 Task: Search one way flight ticket for 1 adult, 1 child, 1 infant in seat in premium economy from New Haven: Tweed-new Haven Airport to Greensboro: Piedmont Triad International Airport on 5-1-2023. Choice of flights is Emirates. Number of bags: 2 checked bags. Price is upto 71000. Outbound departure time preference is 16:15.
Action: Mouse moved to (229, 210)
Screenshot: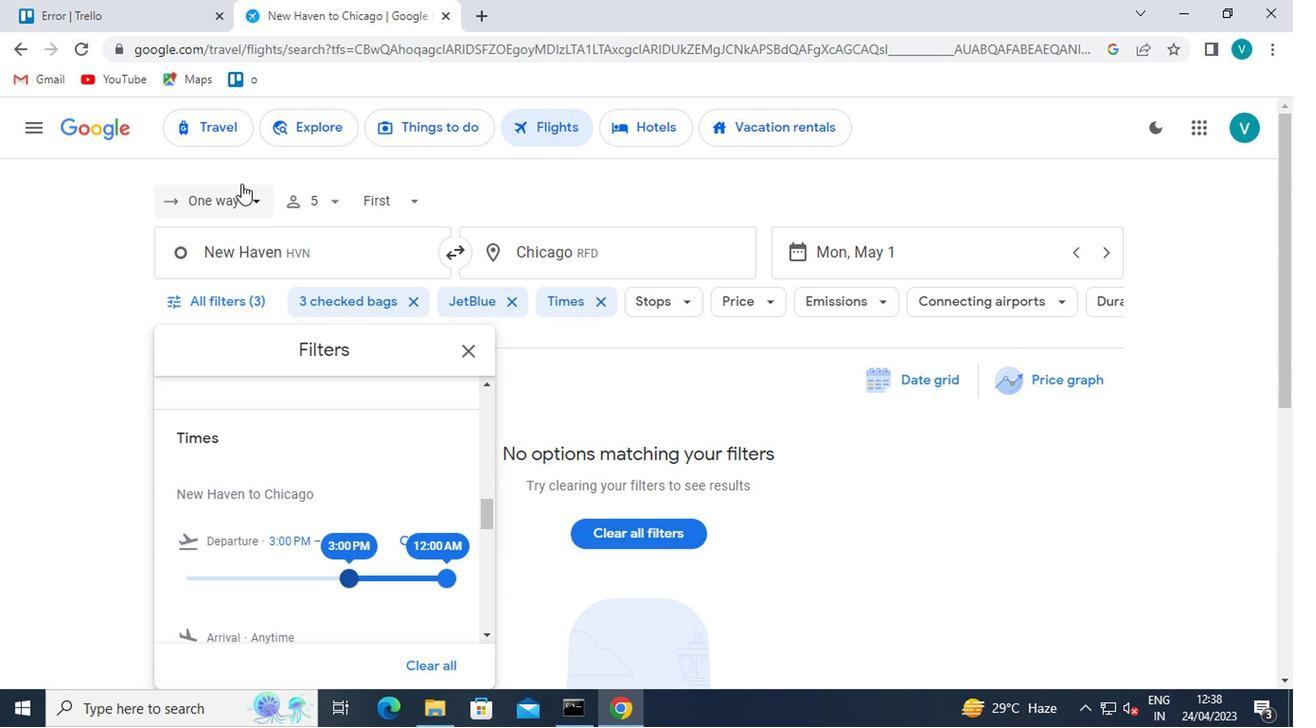 
Action: Mouse pressed left at (229, 210)
Screenshot: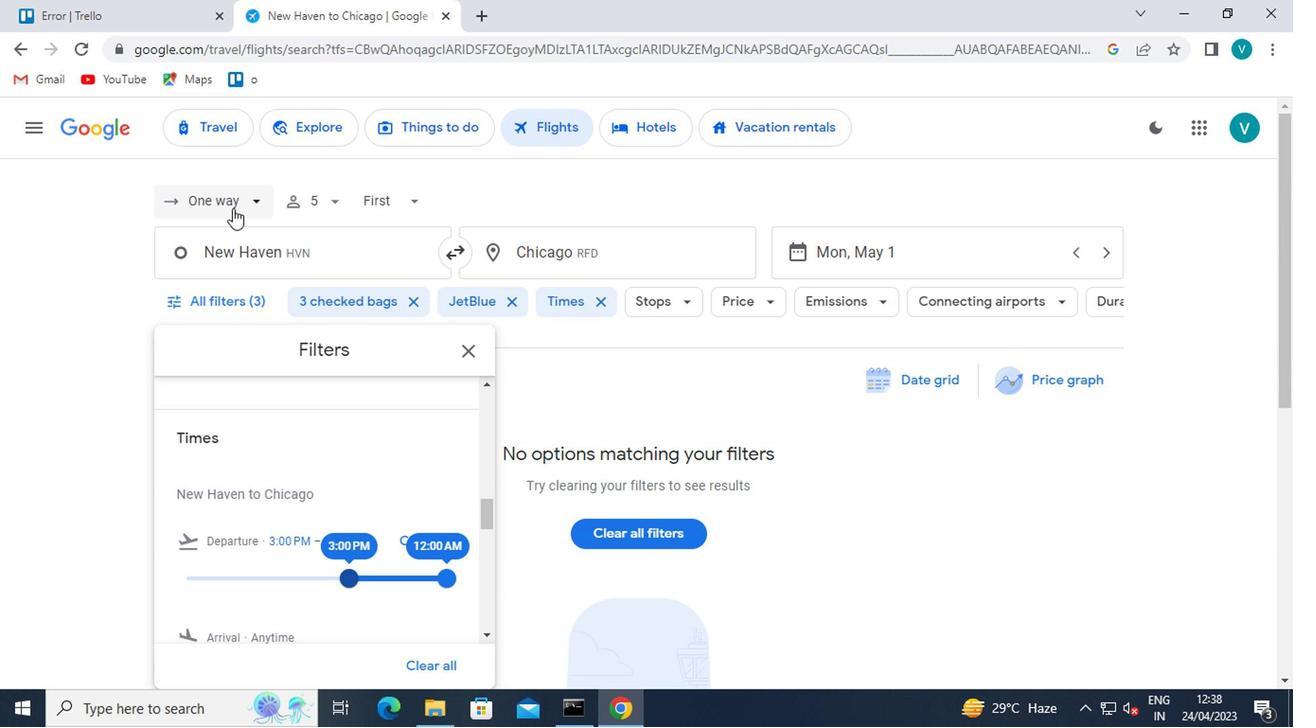 
Action: Mouse moved to (223, 301)
Screenshot: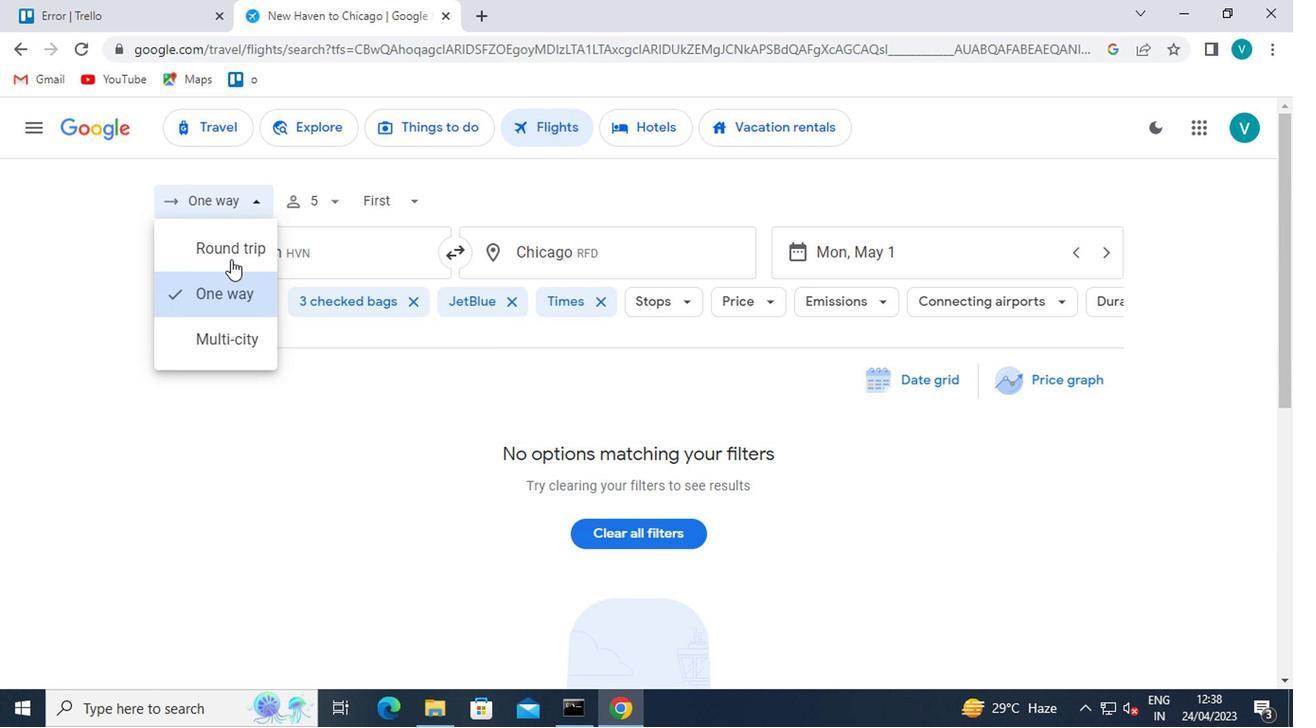 
Action: Mouse pressed left at (223, 301)
Screenshot: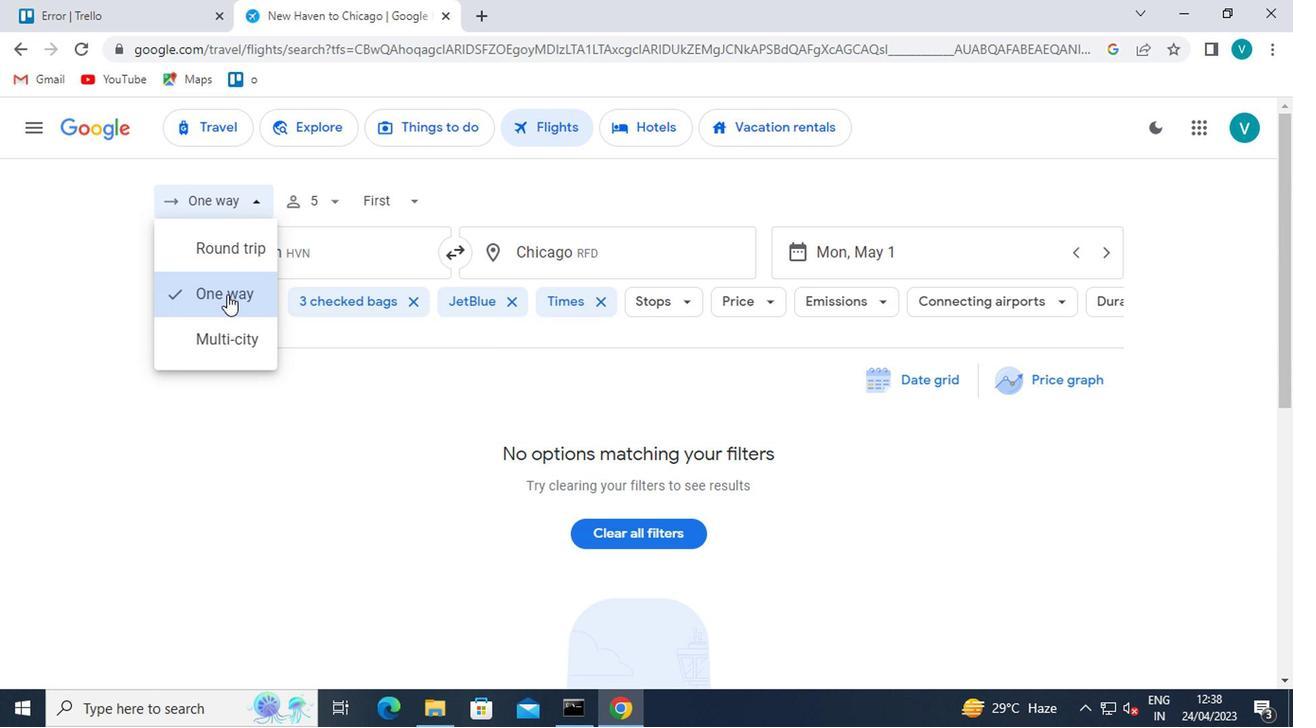 
Action: Mouse moved to (318, 208)
Screenshot: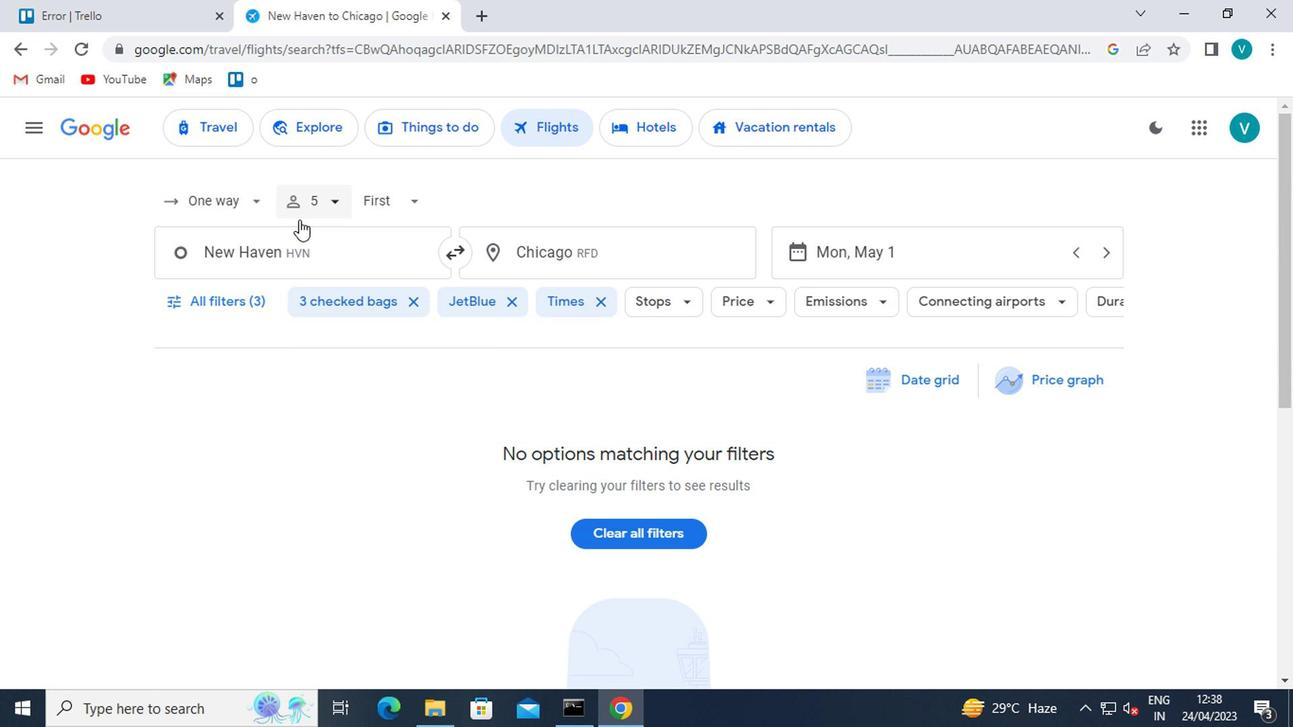 
Action: Mouse pressed left at (318, 208)
Screenshot: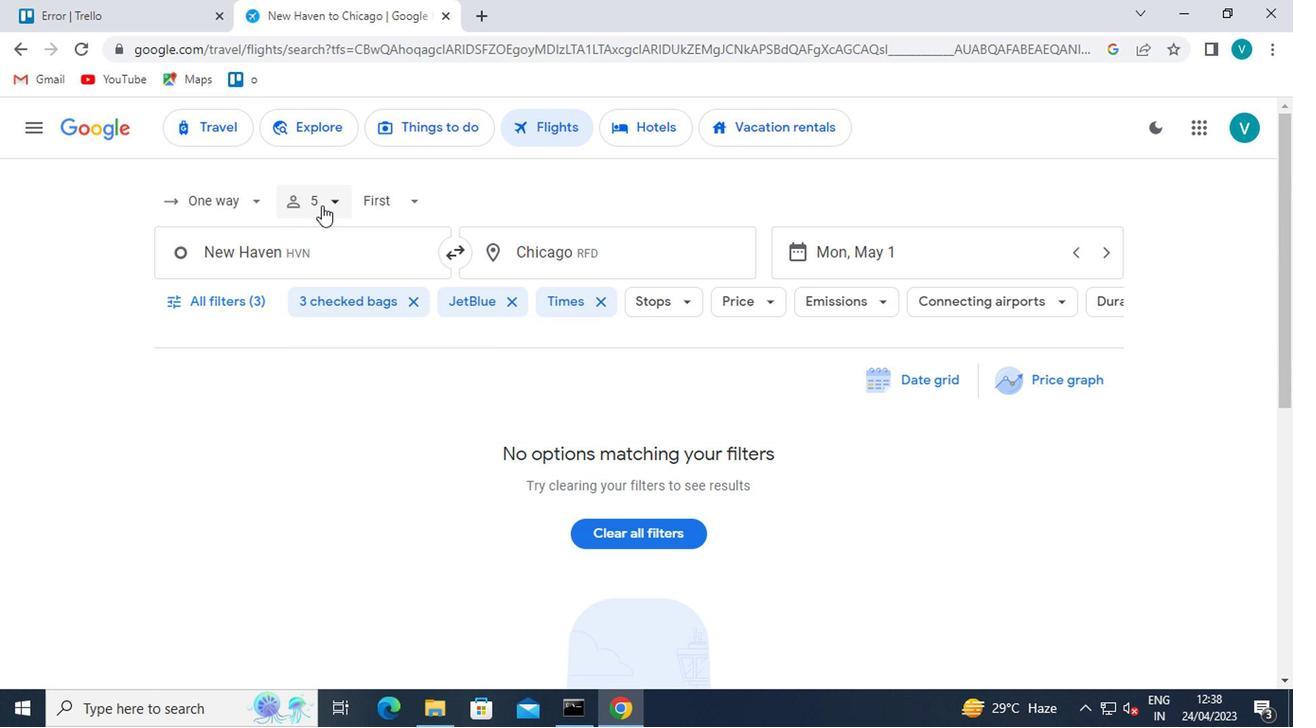 
Action: Mouse moved to (402, 253)
Screenshot: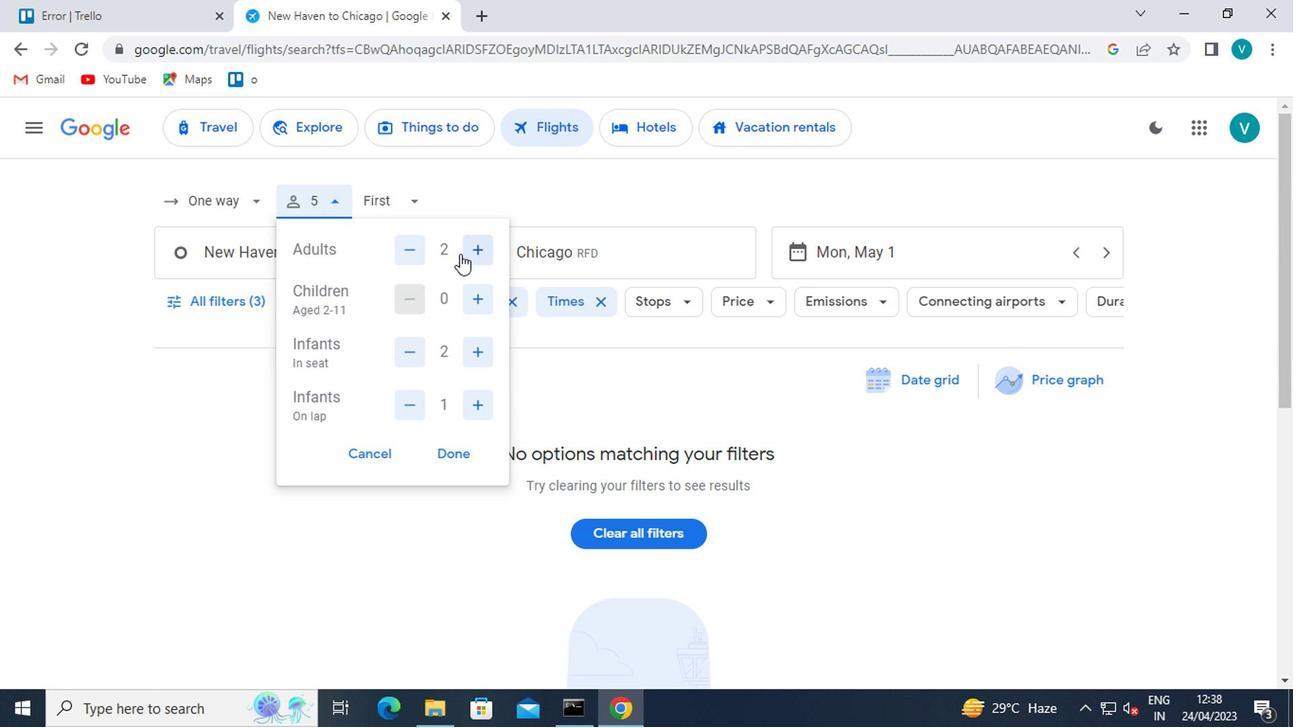 
Action: Mouse pressed left at (402, 253)
Screenshot: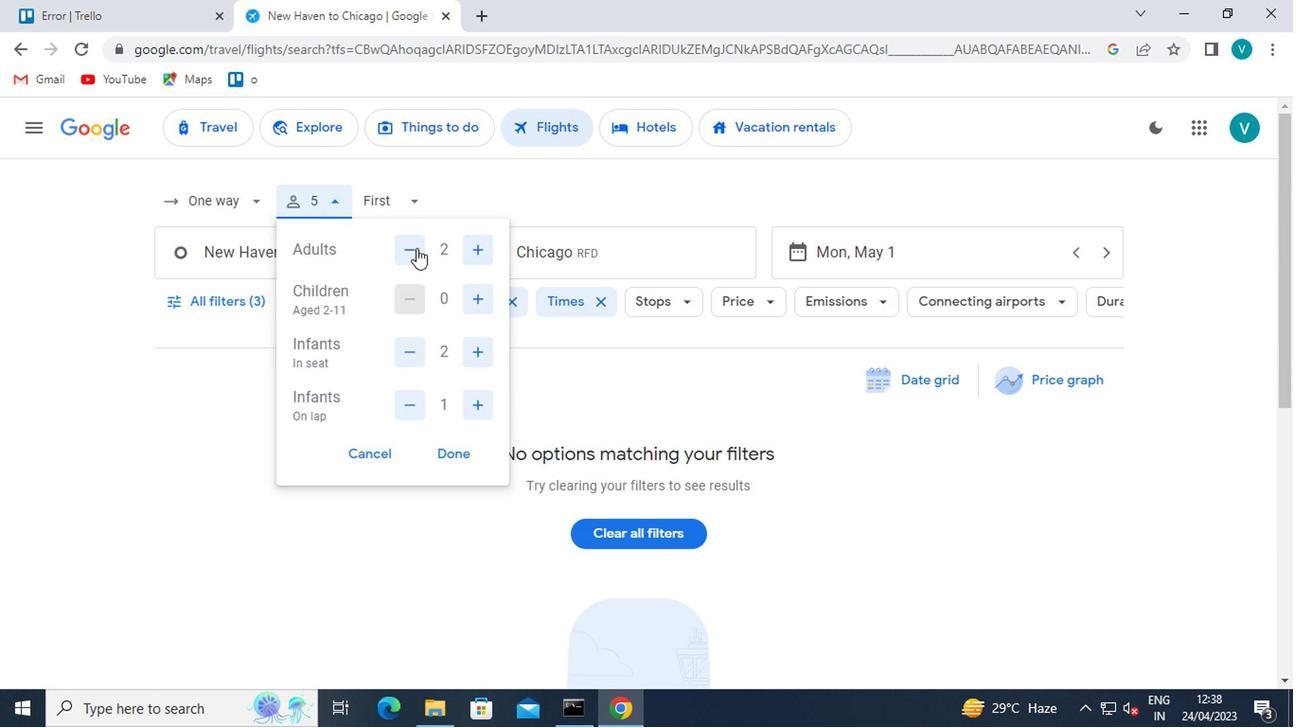 
Action: Mouse moved to (476, 305)
Screenshot: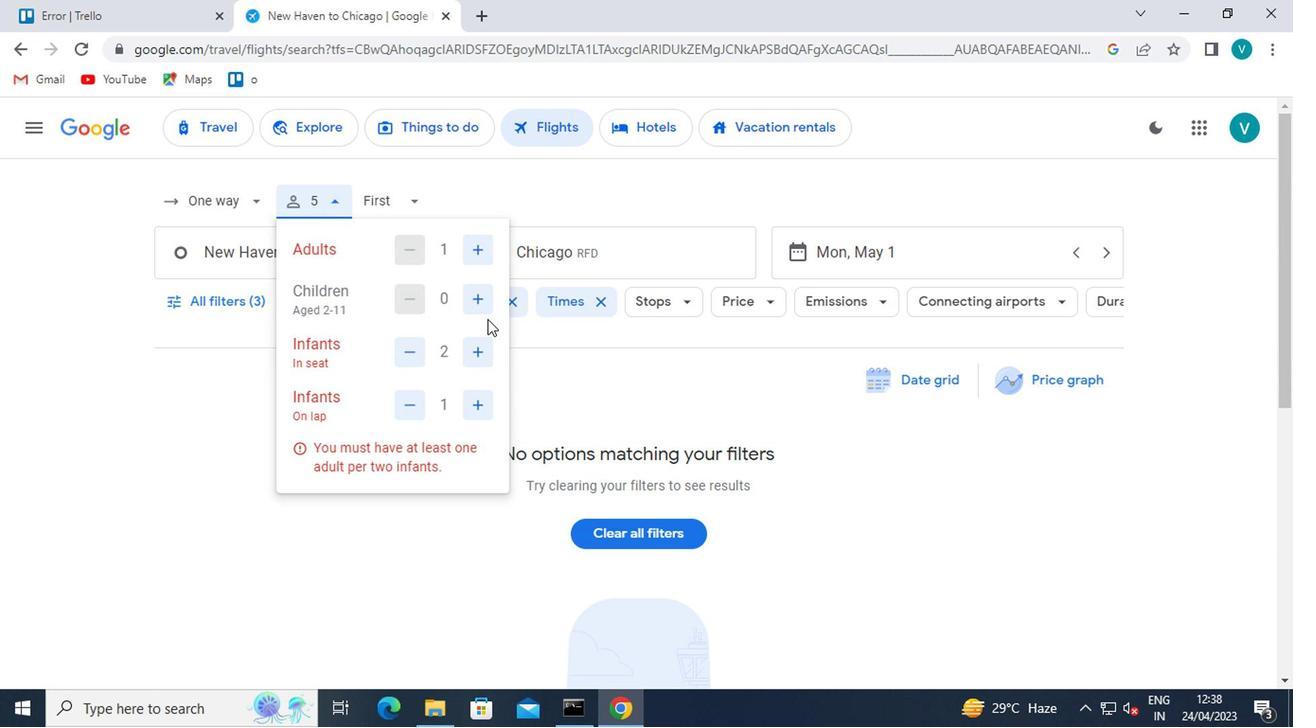 
Action: Mouse pressed left at (476, 305)
Screenshot: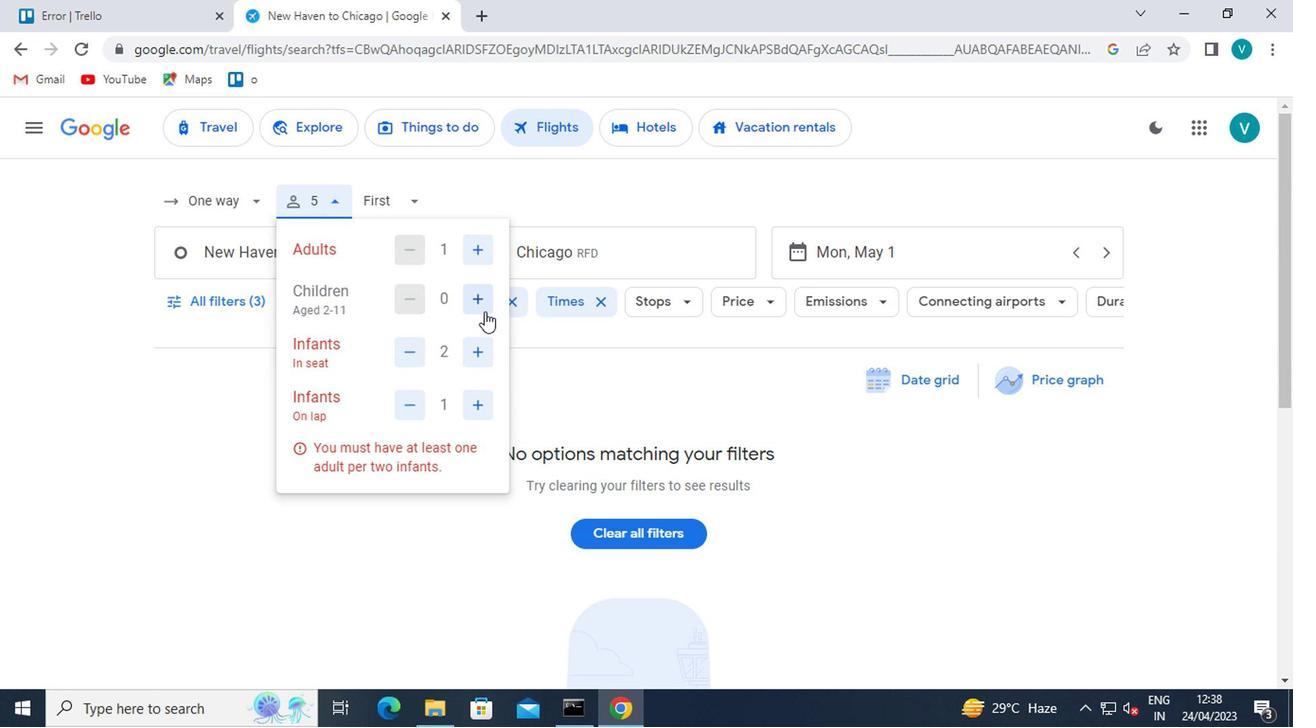 
Action: Mouse moved to (405, 353)
Screenshot: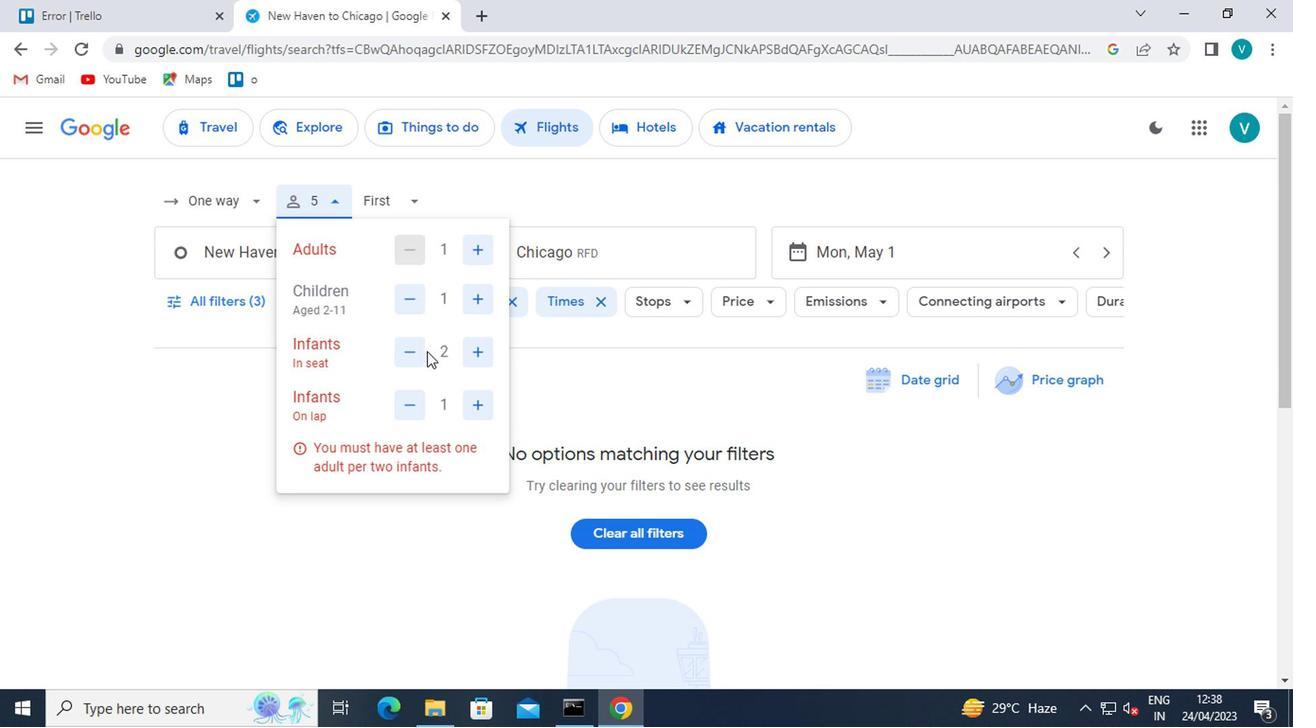 
Action: Mouse pressed left at (405, 353)
Screenshot: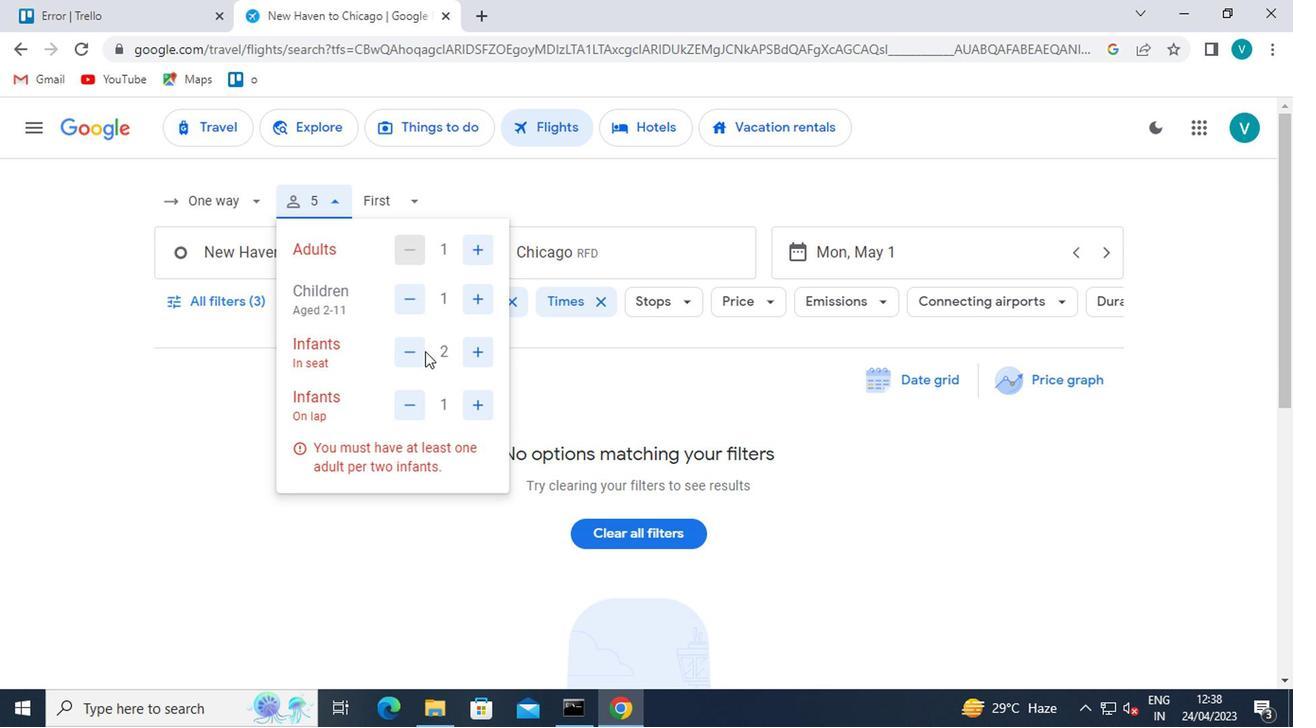 
Action: Mouse moved to (408, 406)
Screenshot: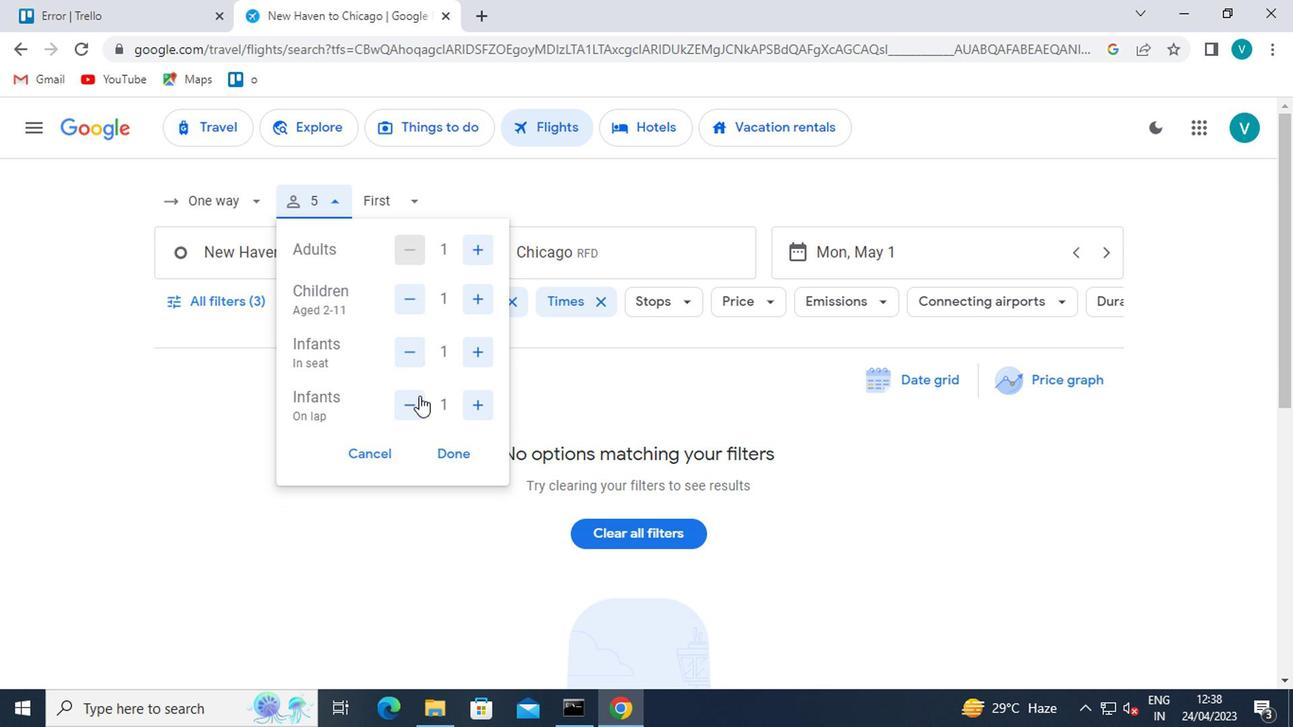 
Action: Mouse pressed left at (408, 406)
Screenshot: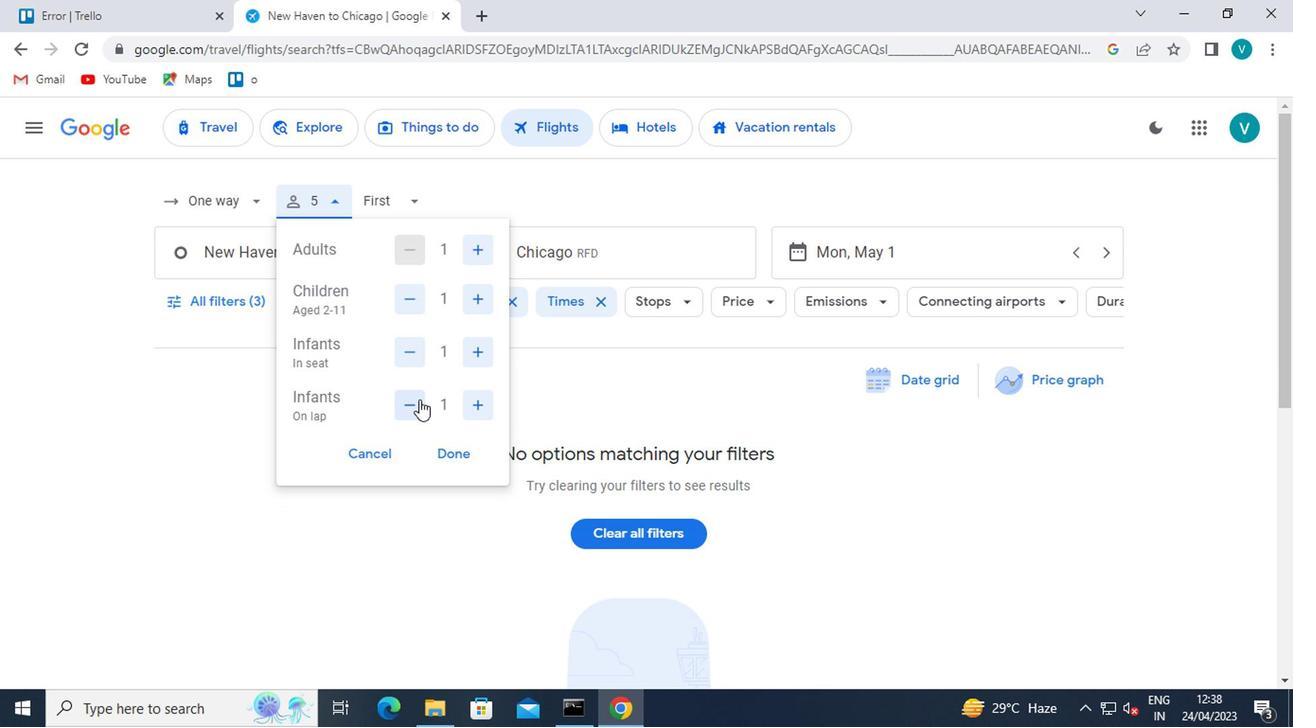 
Action: Mouse moved to (408, 204)
Screenshot: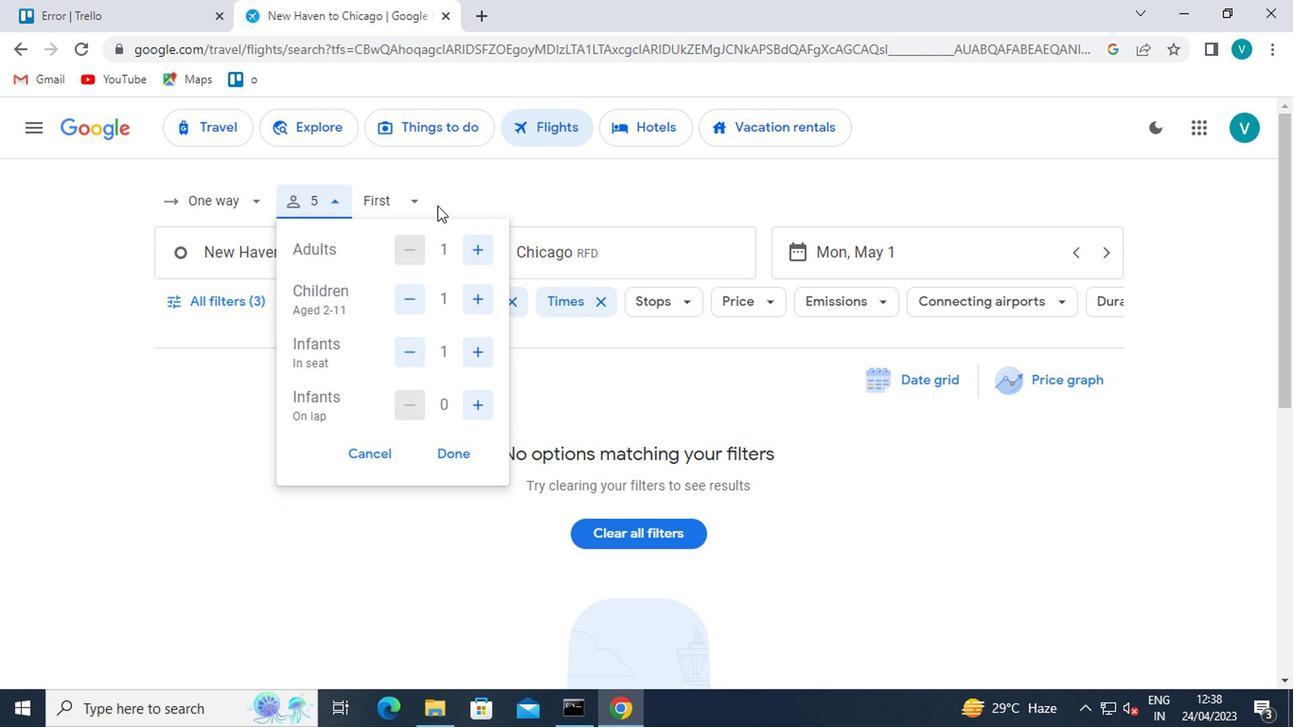 
Action: Mouse pressed left at (408, 204)
Screenshot: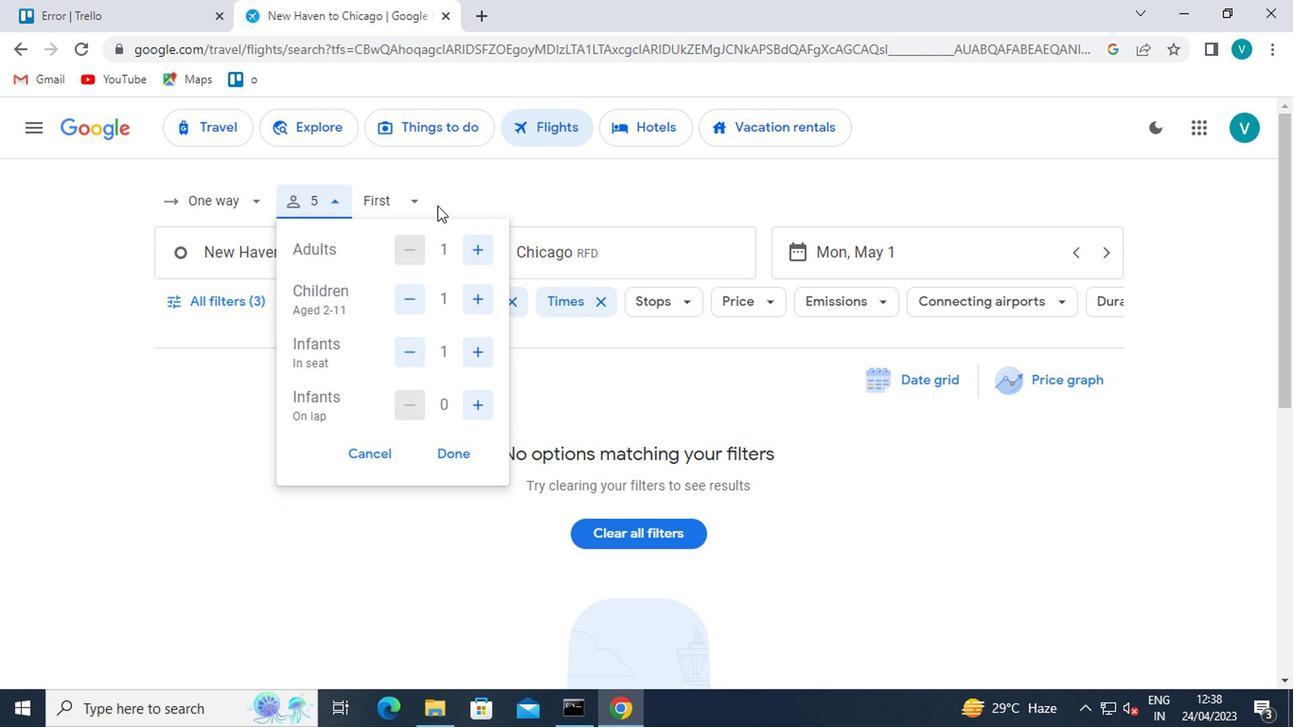 
Action: Mouse moved to (447, 293)
Screenshot: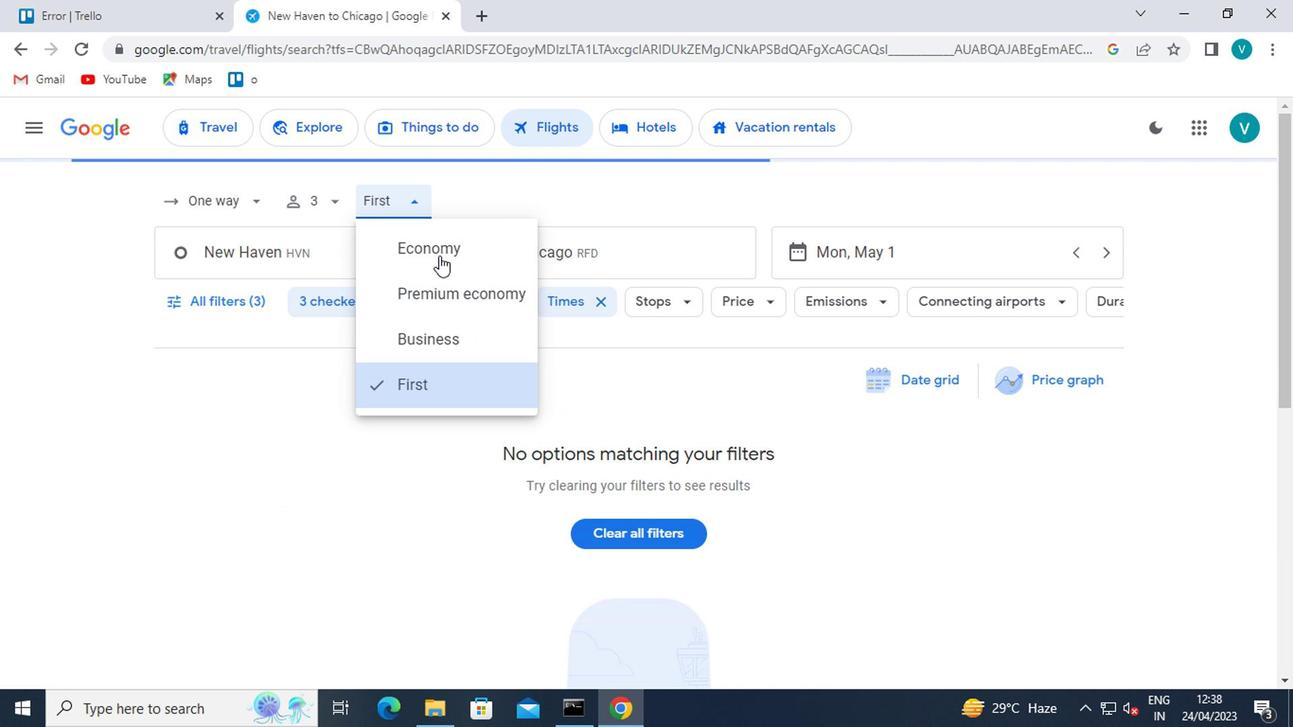 
Action: Mouse pressed left at (447, 293)
Screenshot: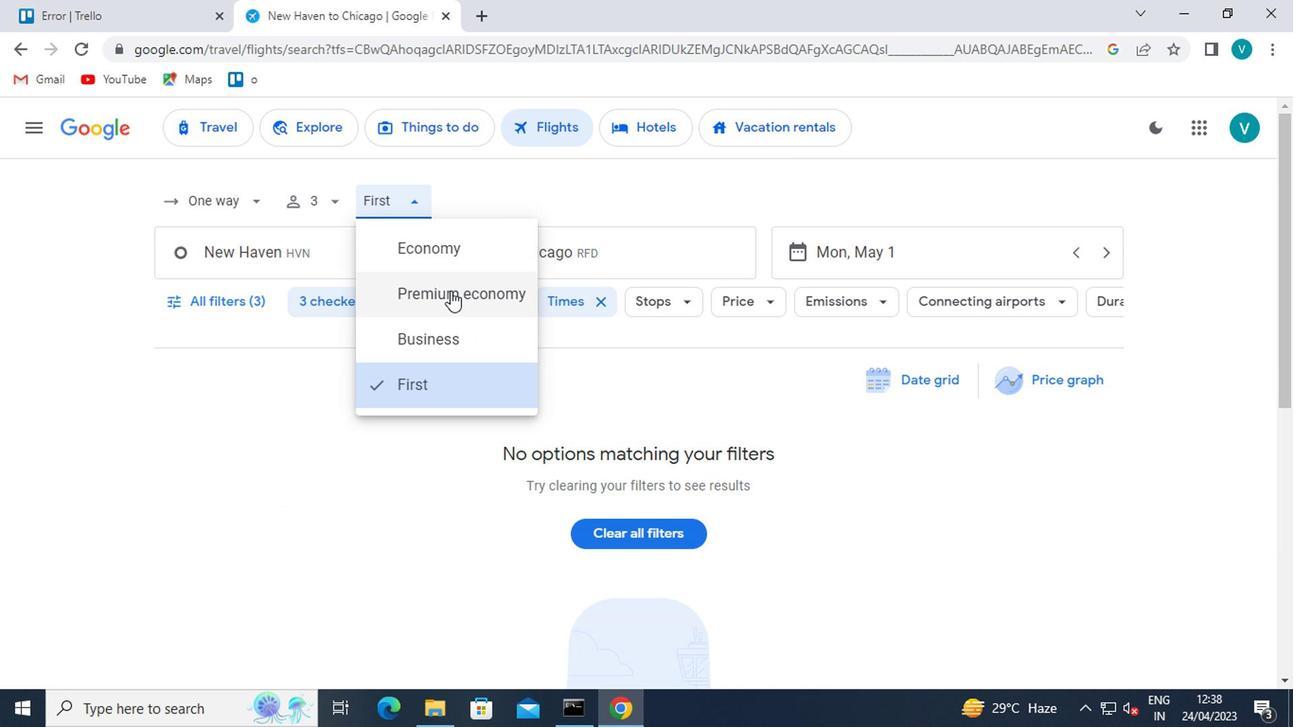 
Action: Mouse moved to (307, 249)
Screenshot: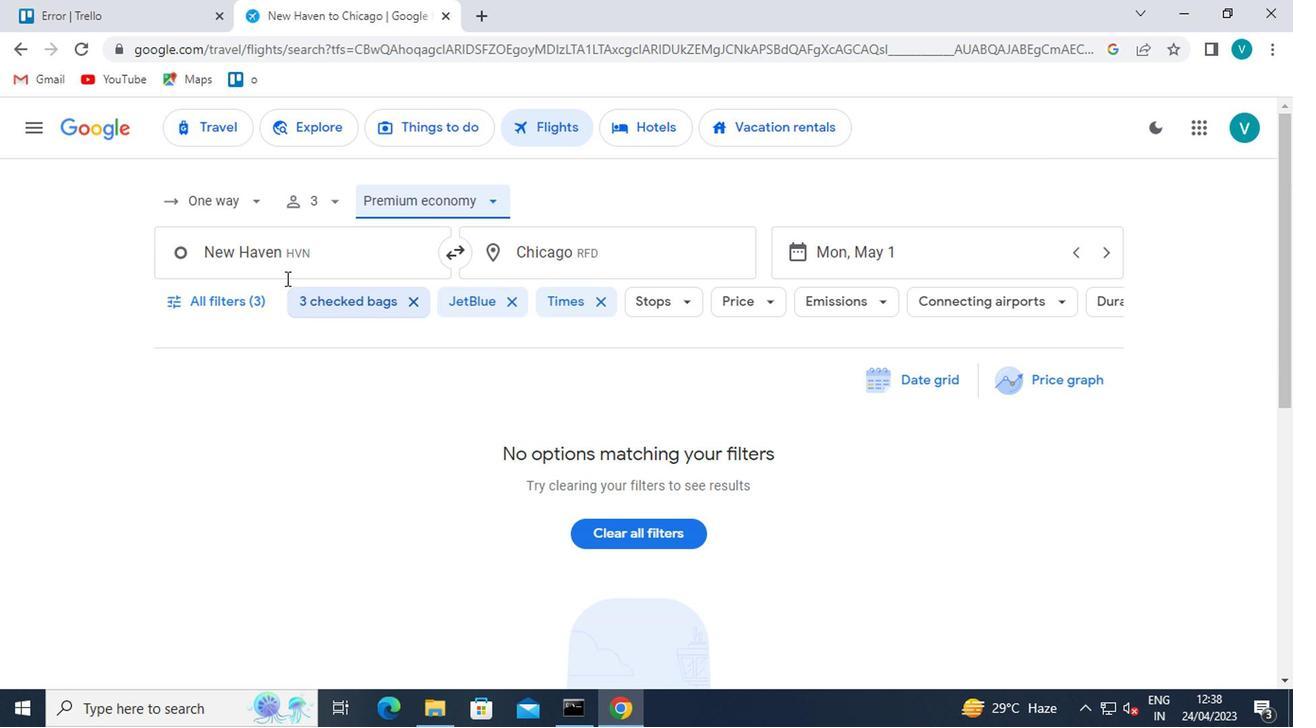 
Action: Mouse pressed left at (307, 249)
Screenshot: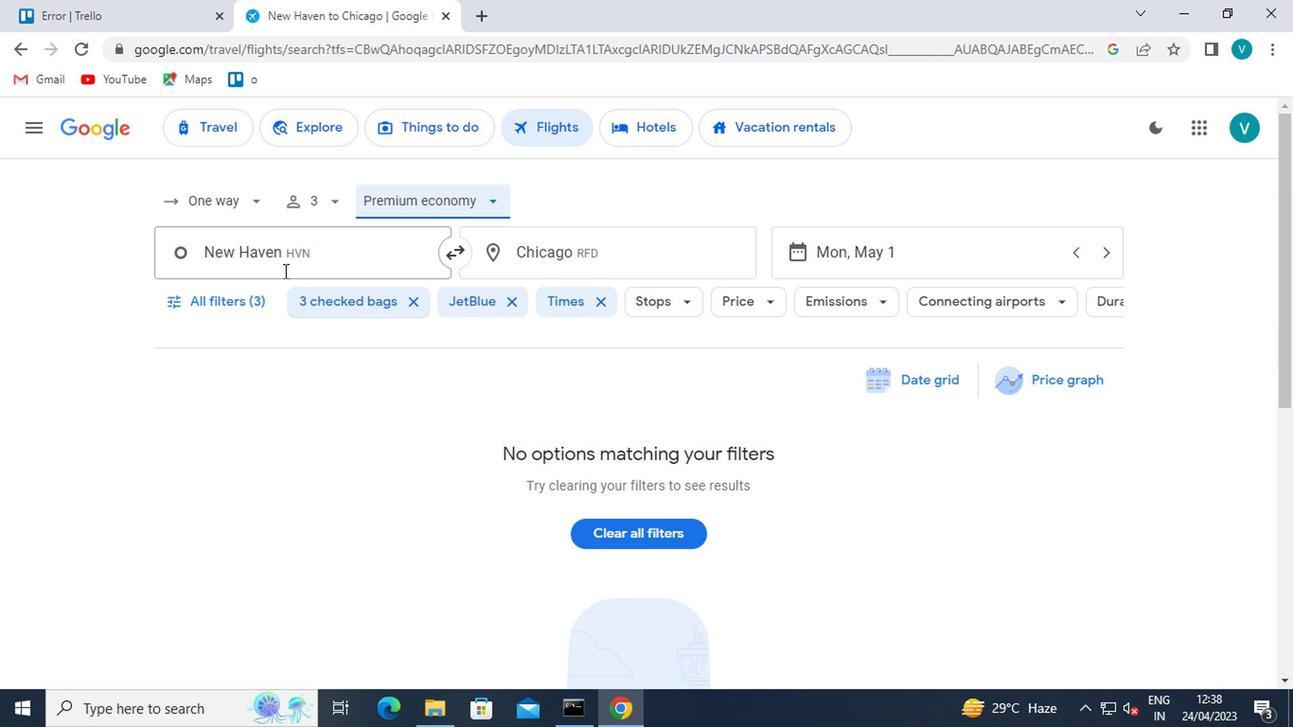 
Action: Key pressed <Key.shift>NEW<Key.space><Key.shift><Key.shift><Key.shift><Key.shift><Key.shift><Key.shift><Key.shift><Key.shift><Key.shift><Key.shift><Key.shift><Key.shift><Key.shift><Key.shift><Key.shift><Key.shift><Key.shift><Key.shift>HEAVEN
Screenshot: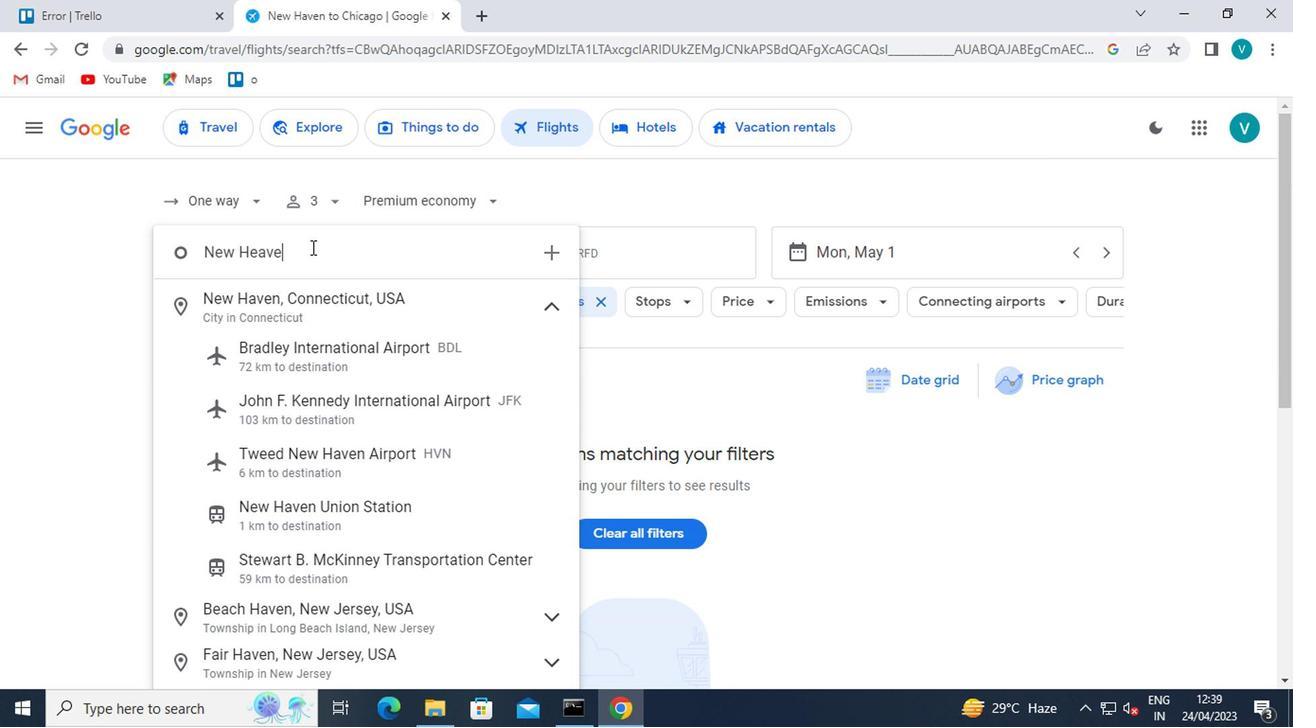
Action: Mouse moved to (308, 451)
Screenshot: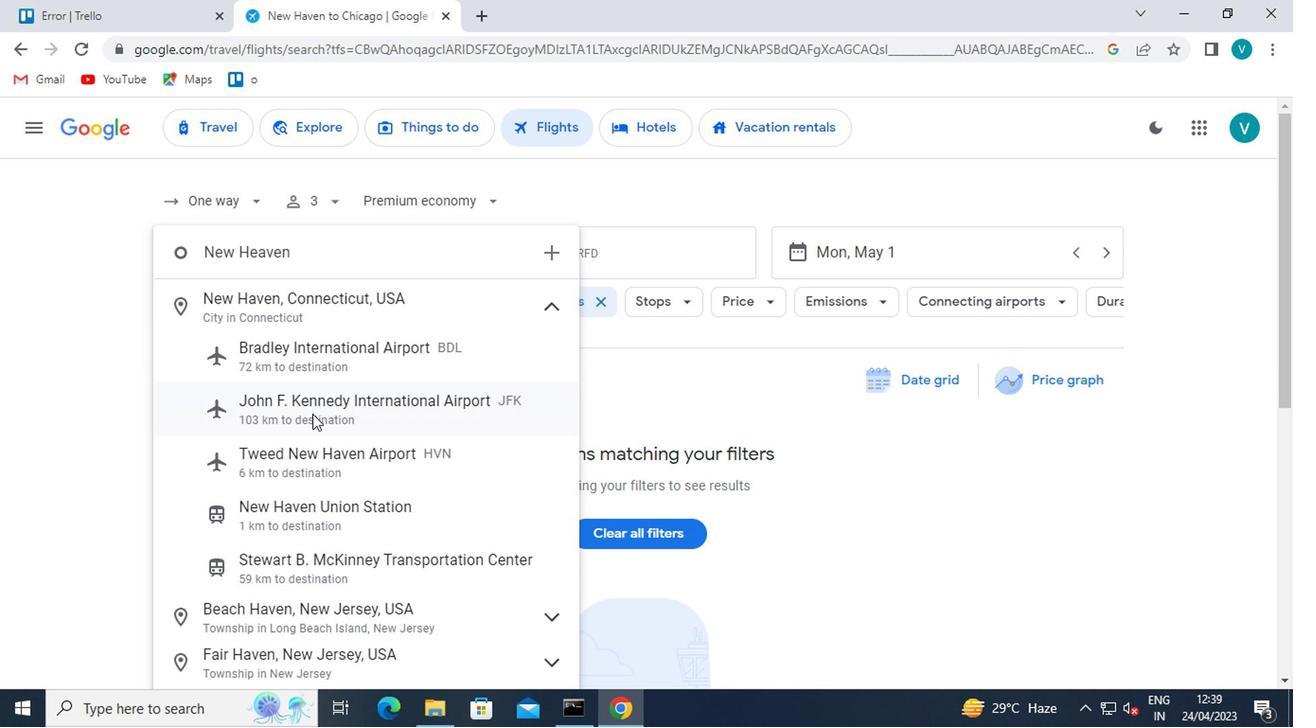 
Action: Mouse pressed left at (308, 451)
Screenshot: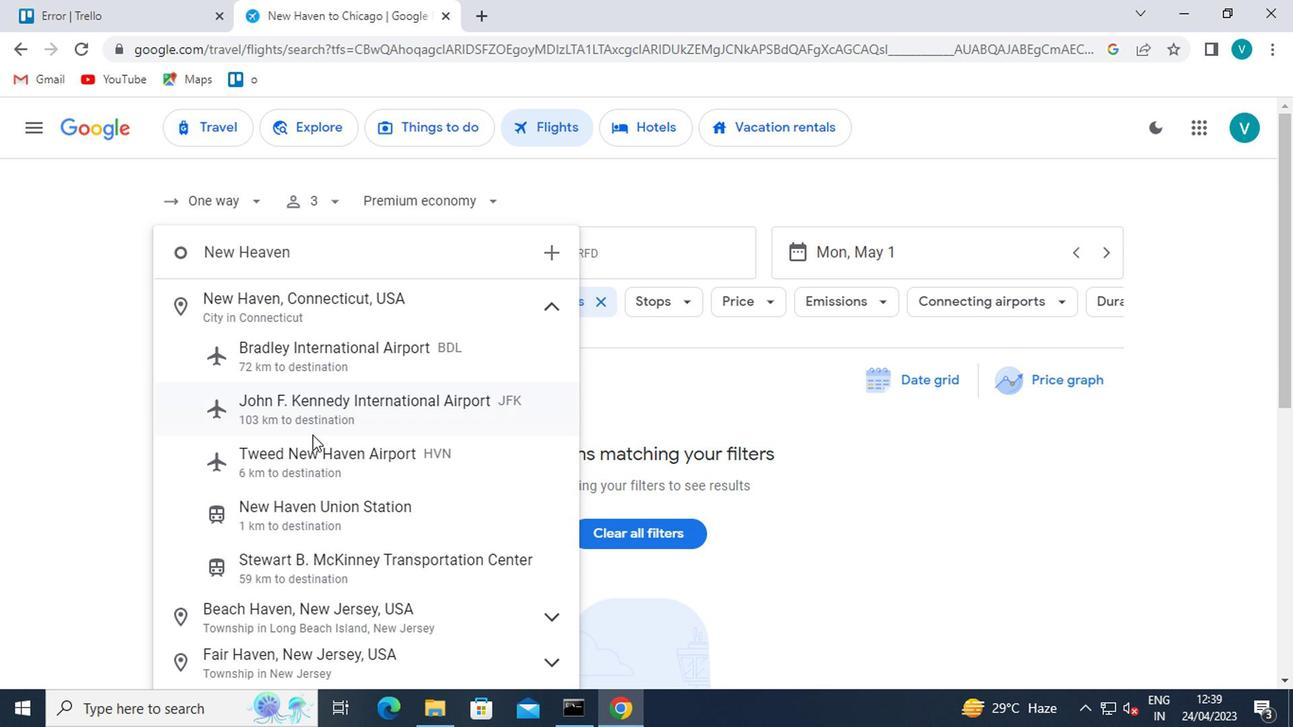 
Action: Mouse moved to (603, 255)
Screenshot: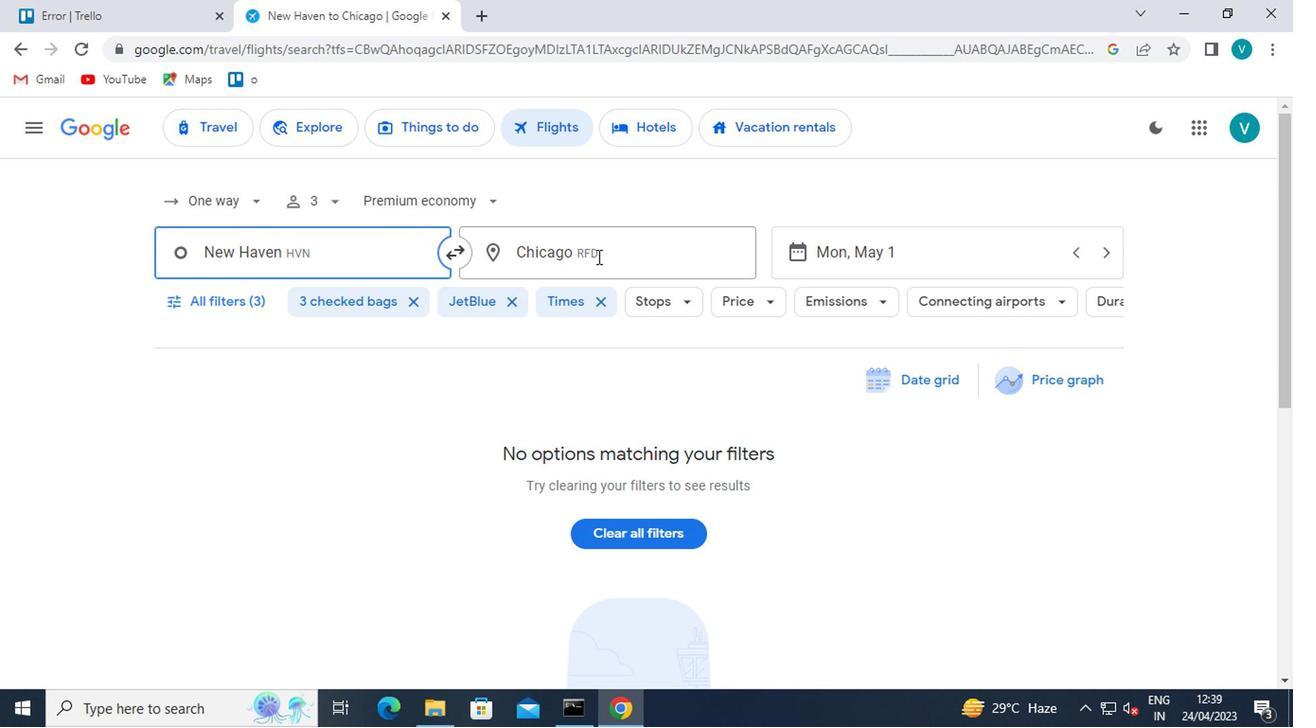 
Action: Mouse pressed left at (603, 255)
Screenshot: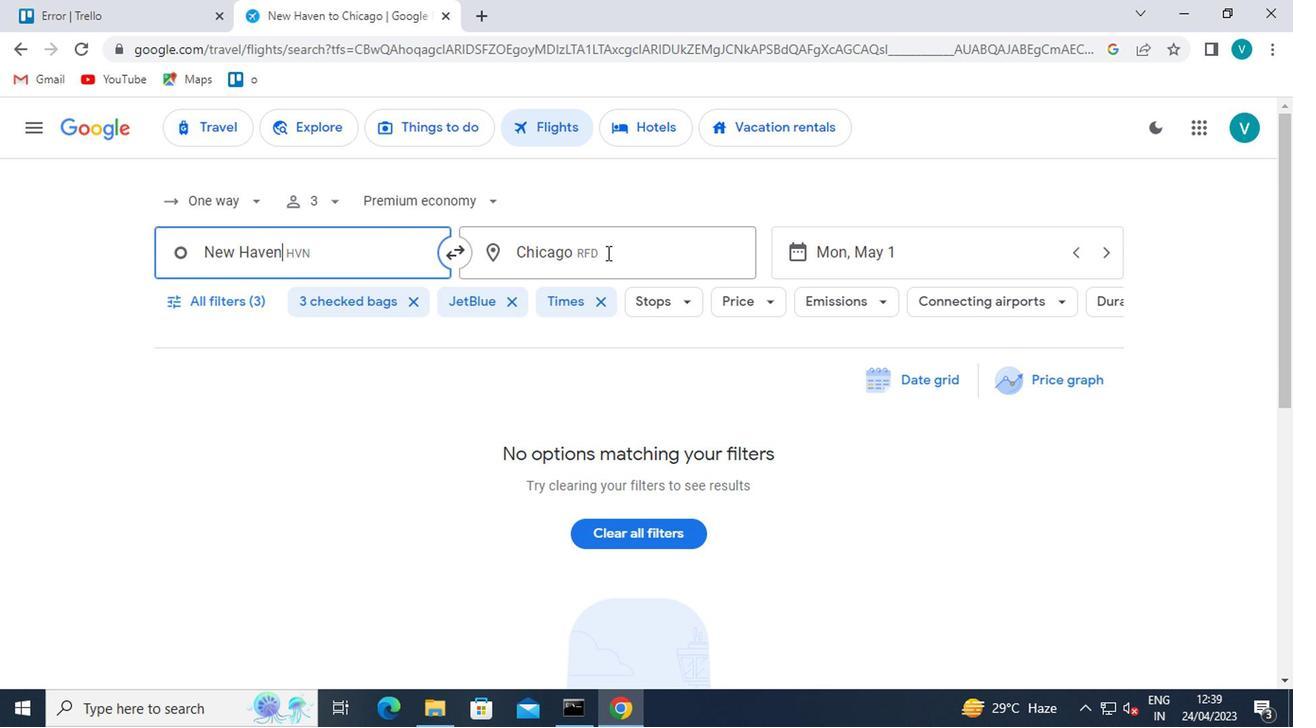 
Action: Key pressed <Key.shift>GREEN
Screenshot: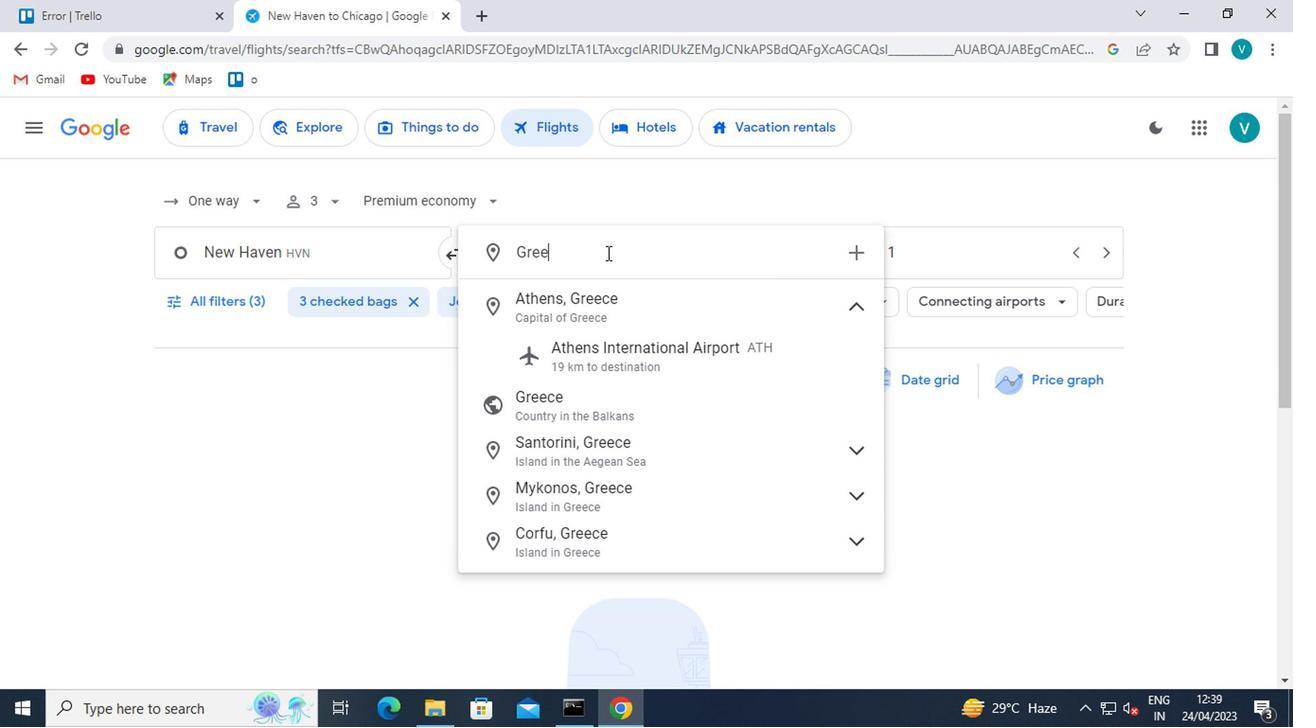 
Action: Mouse moved to (591, 262)
Screenshot: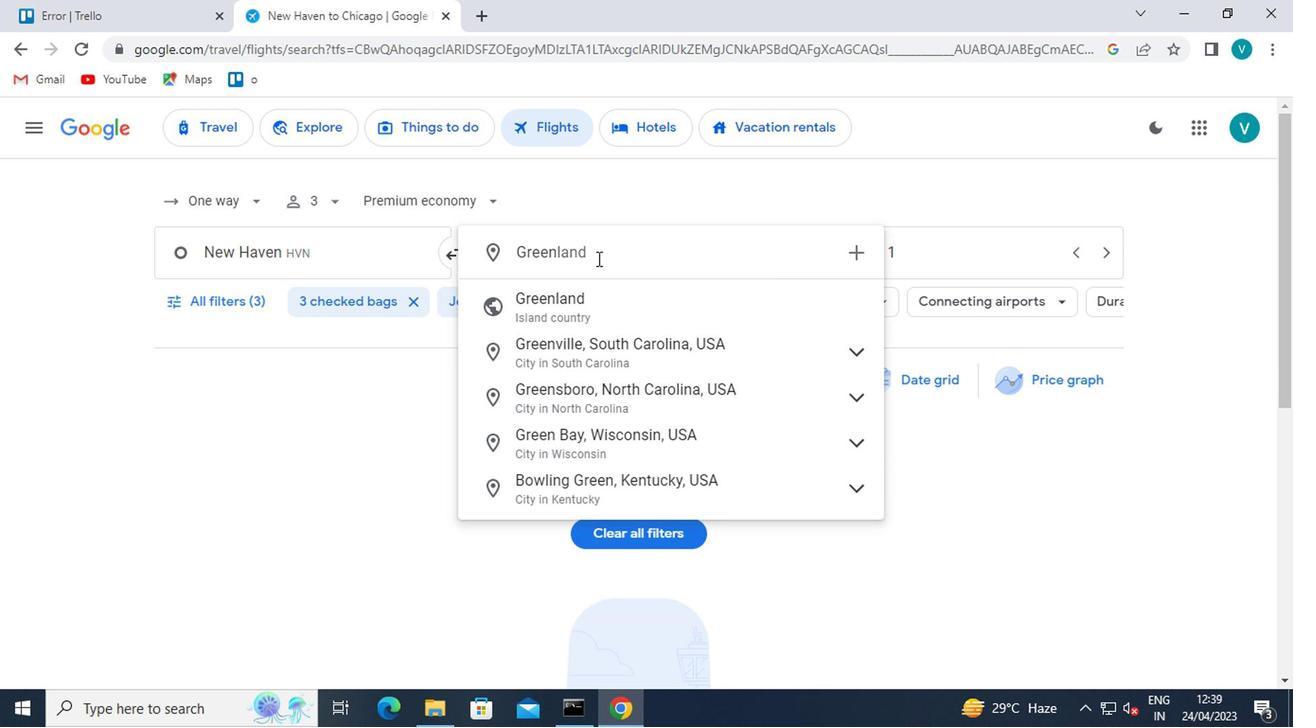
Action: Key pressed SBO
Screenshot: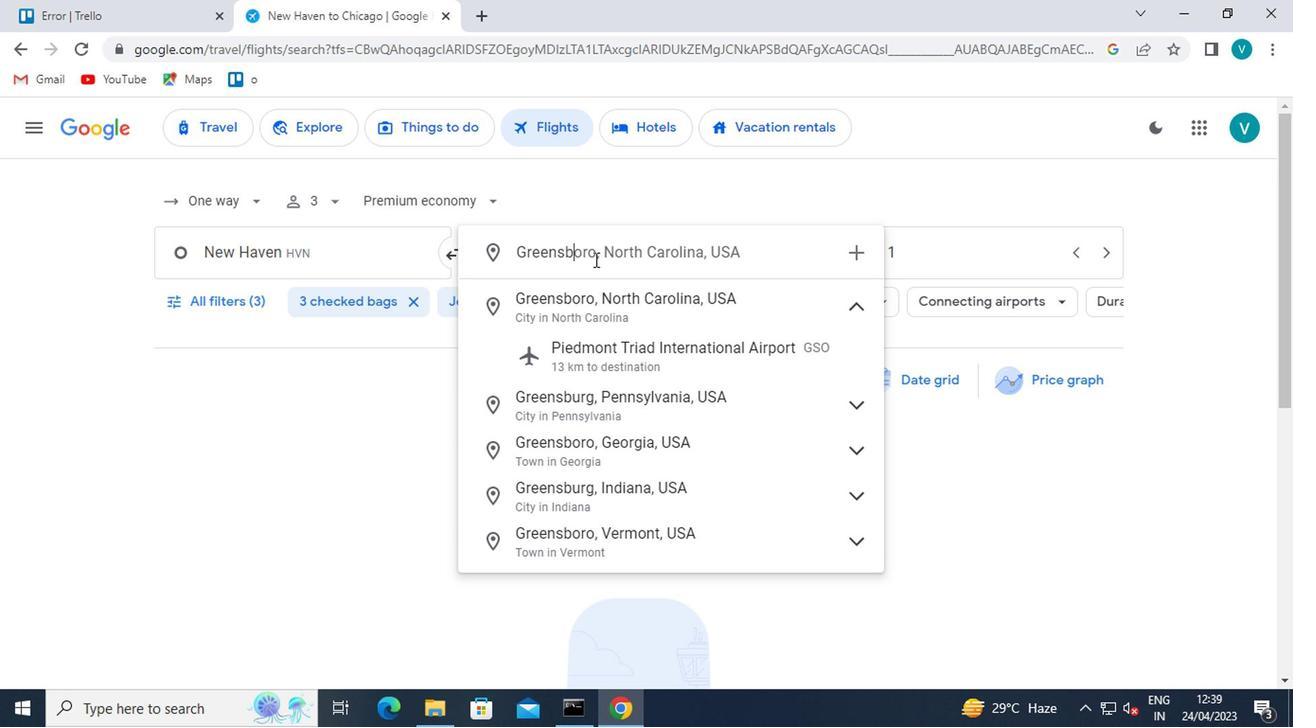 
Action: Mouse moved to (677, 373)
Screenshot: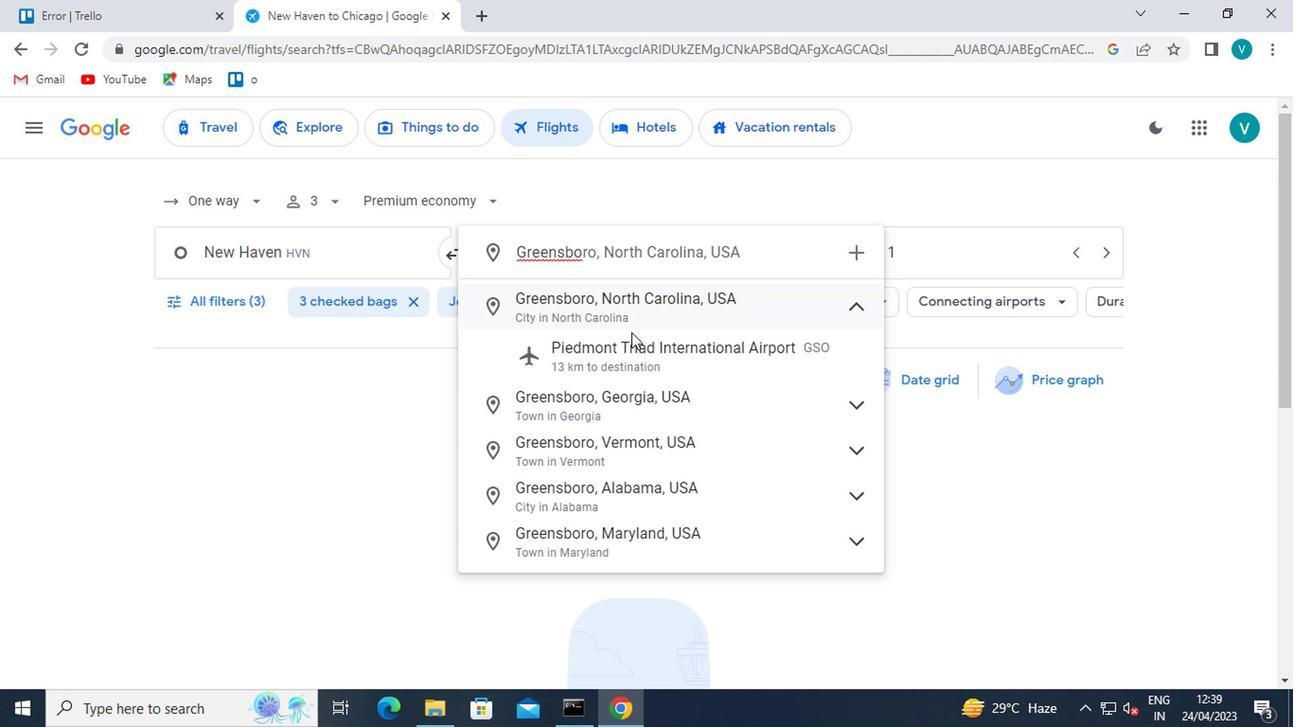 
Action: Mouse pressed left at (677, 373)
Screenshot: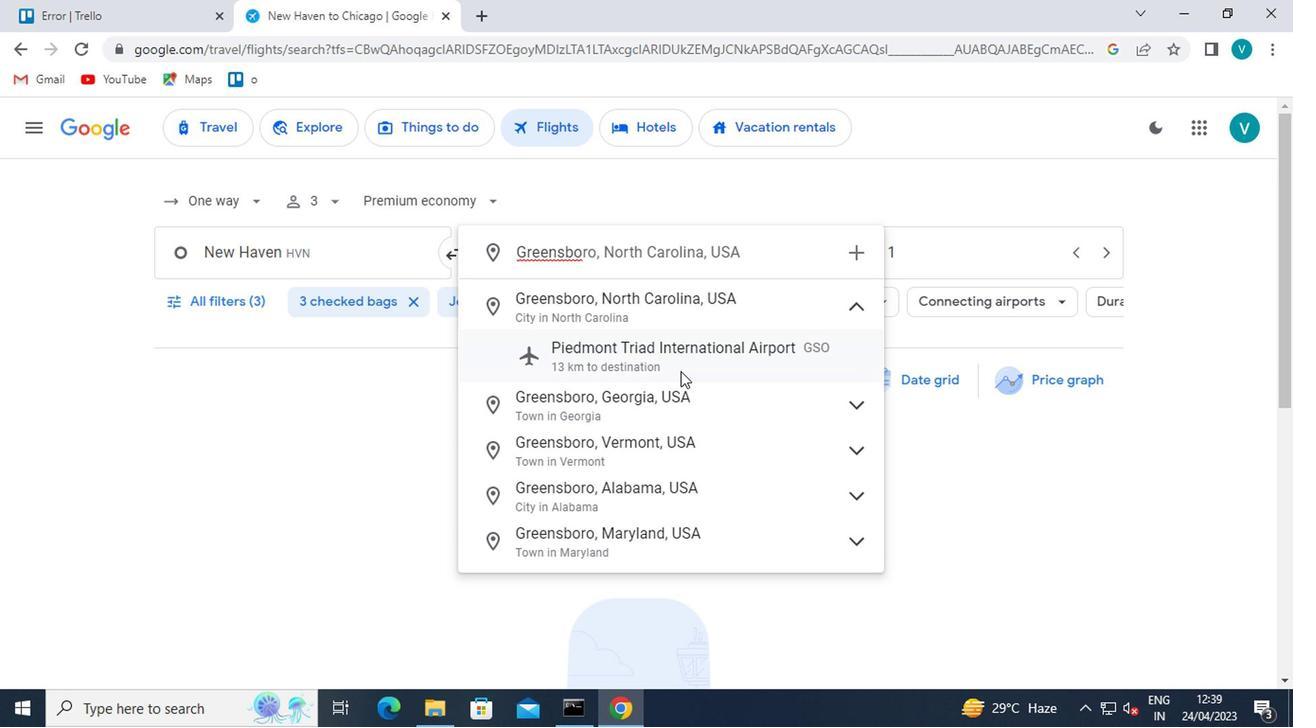 
Action: Mouse moved to (930, 274)
Screenshot: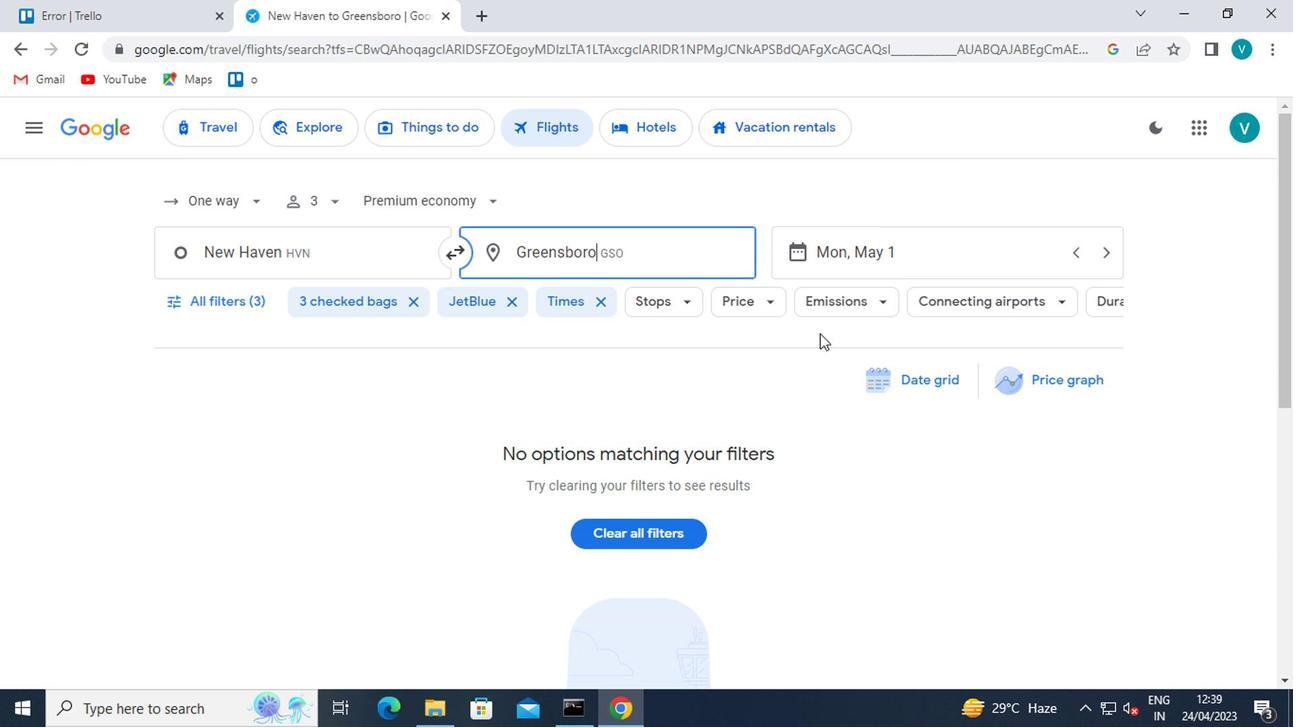 
Action: Mouse pressed left at (930, 274)
Screenshot: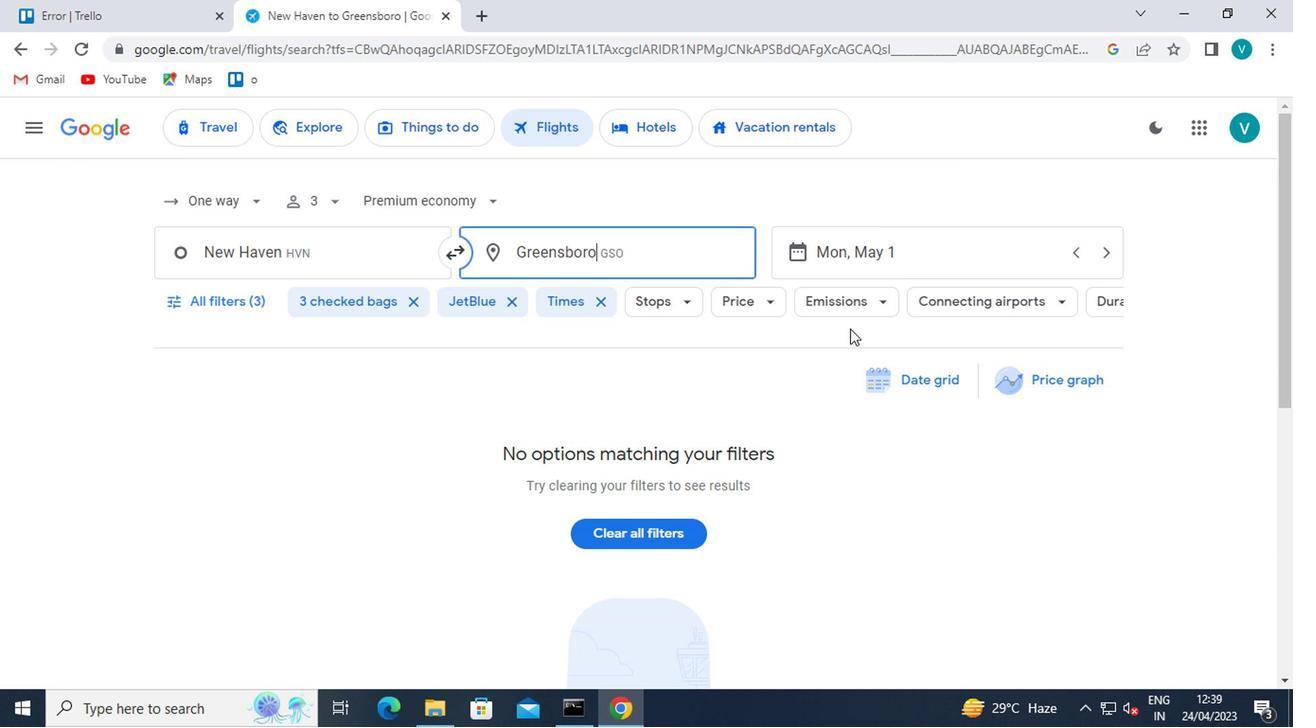 
Action: Mouse moved to (840, 348)
Screenshot: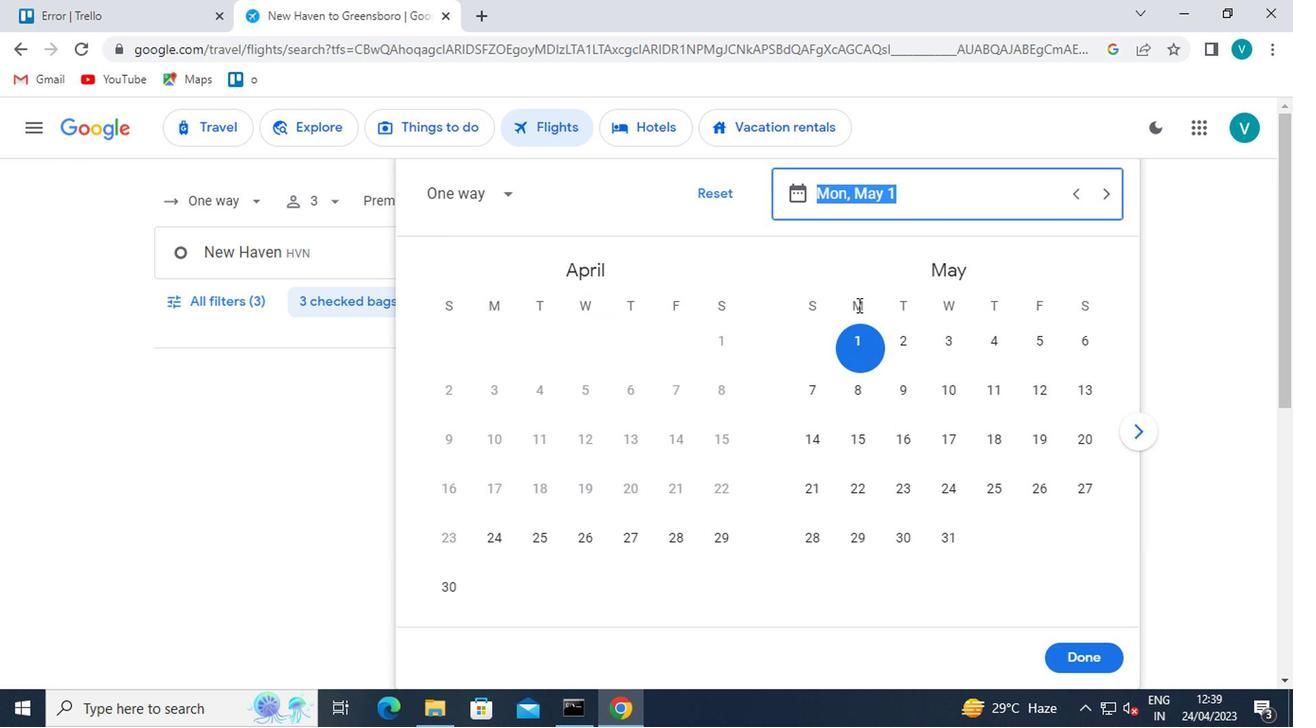
Action: Mouse pressed left at (840, 348)
Screenshot: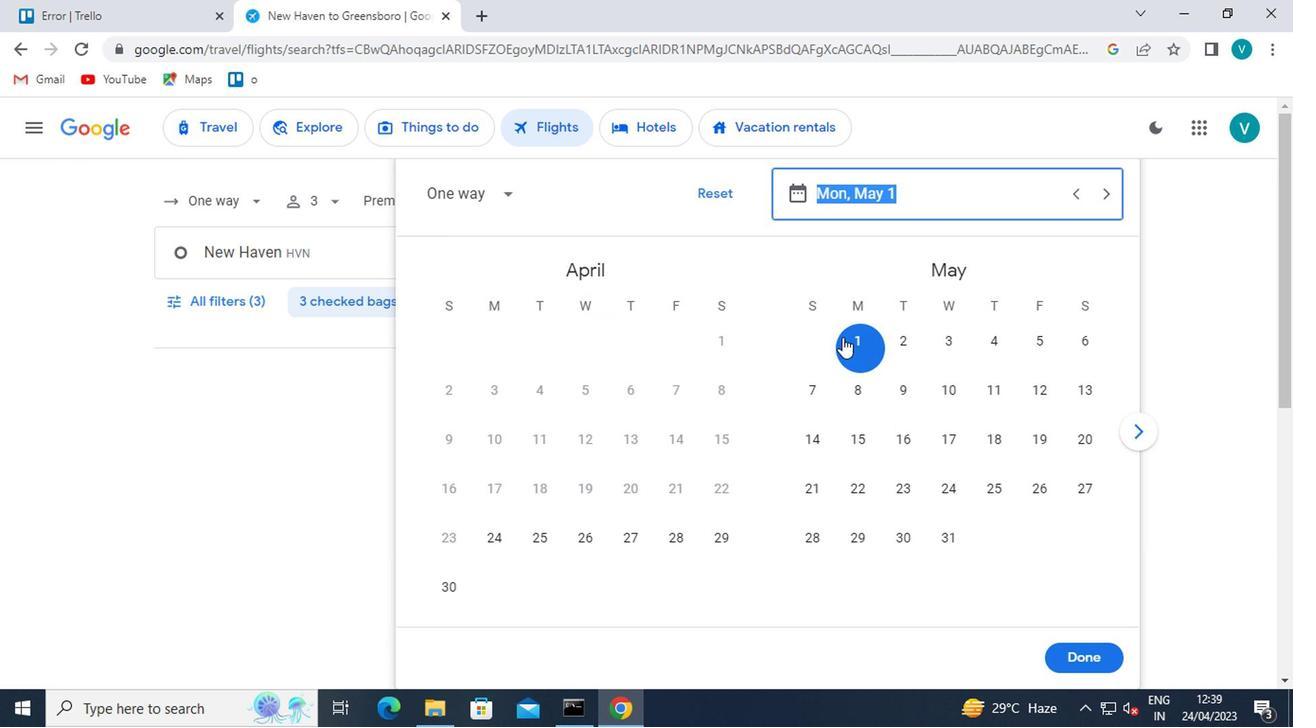 
Action: Mouse moved to (1083, 659)
Screenshot: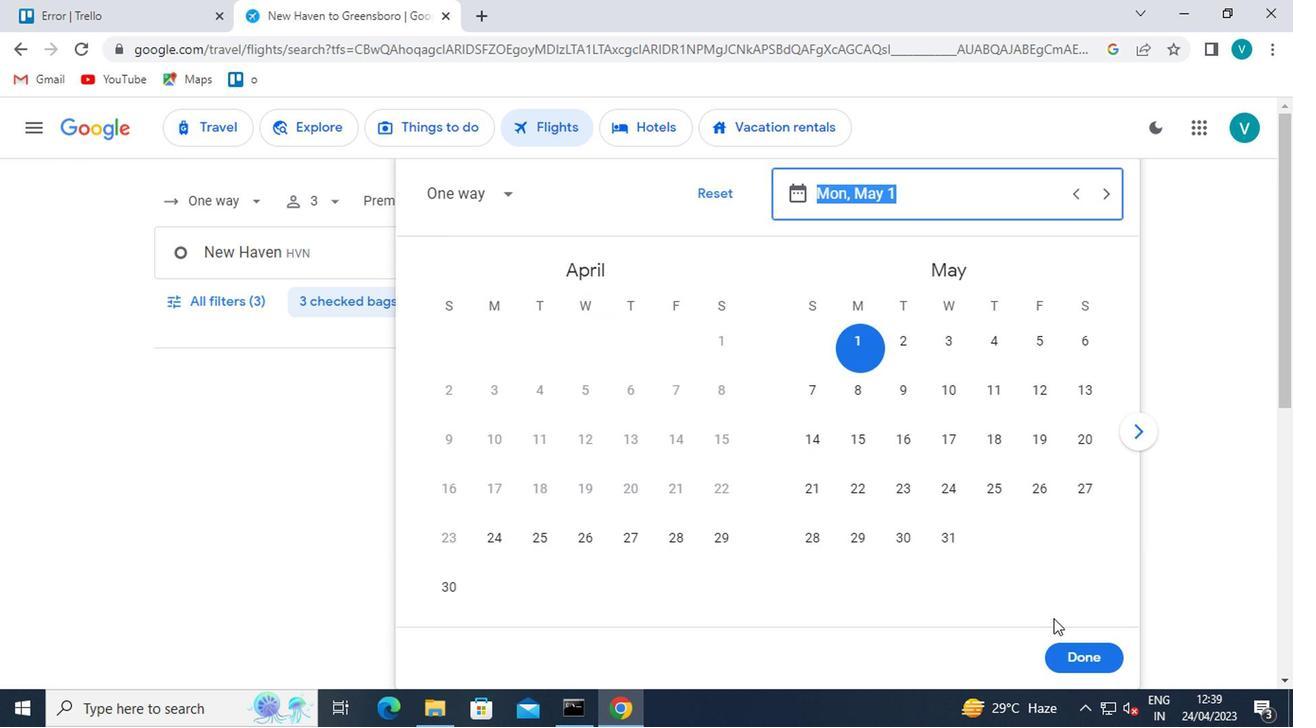 
Action: Mouse pressed left at (1083, 659)
Screenshot: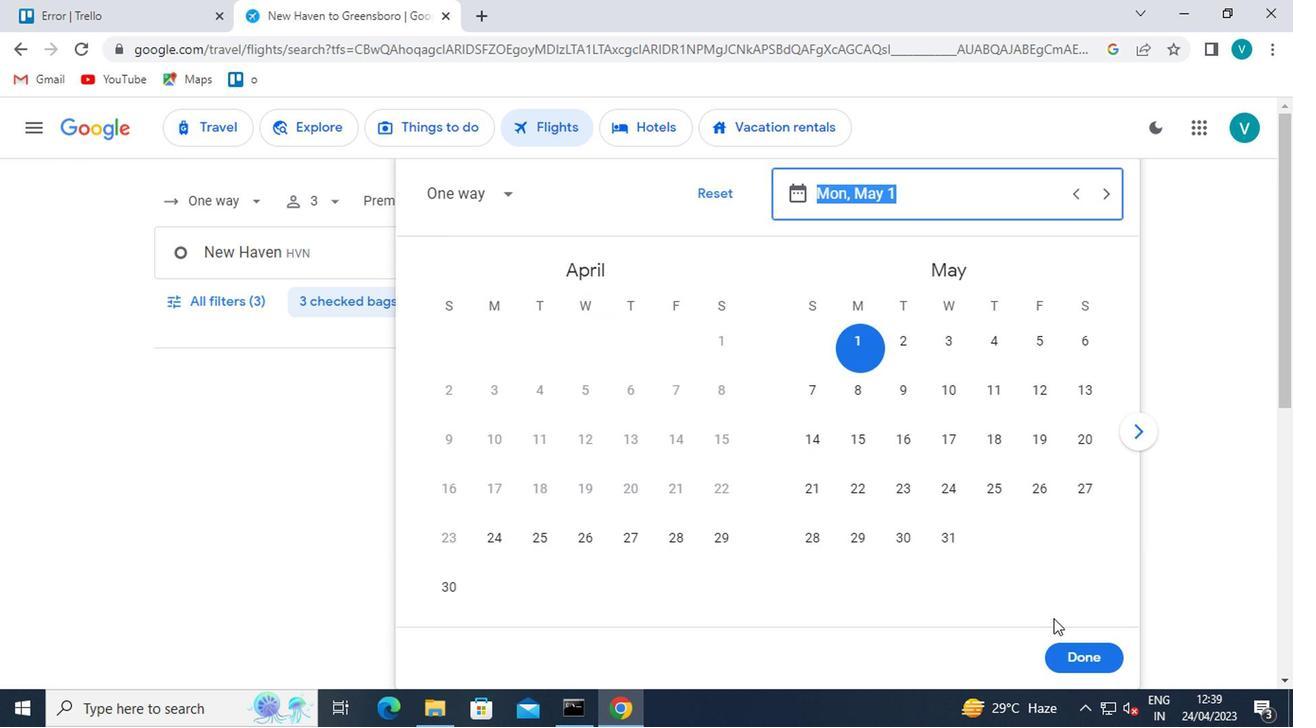 
Action: Mouse moved to (216, 303)
Screenshot: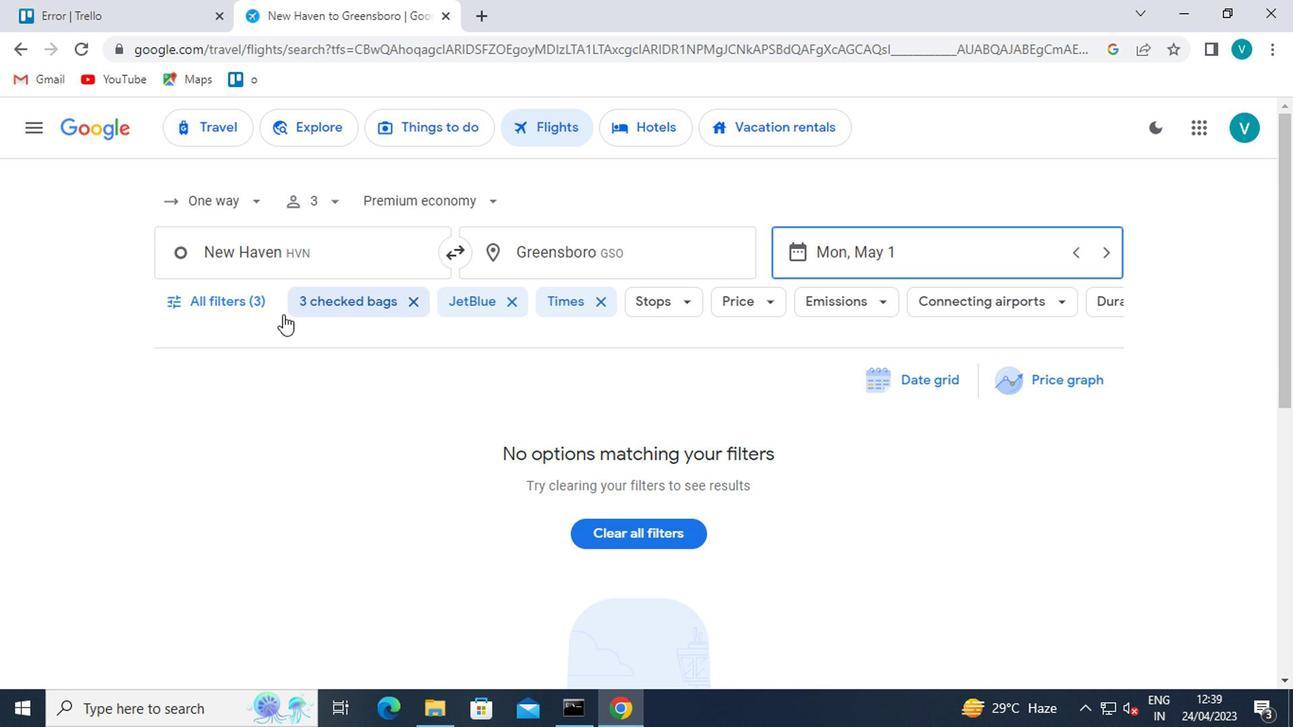 
Action: Mouse pressed left at (216, 303)
Screenshot: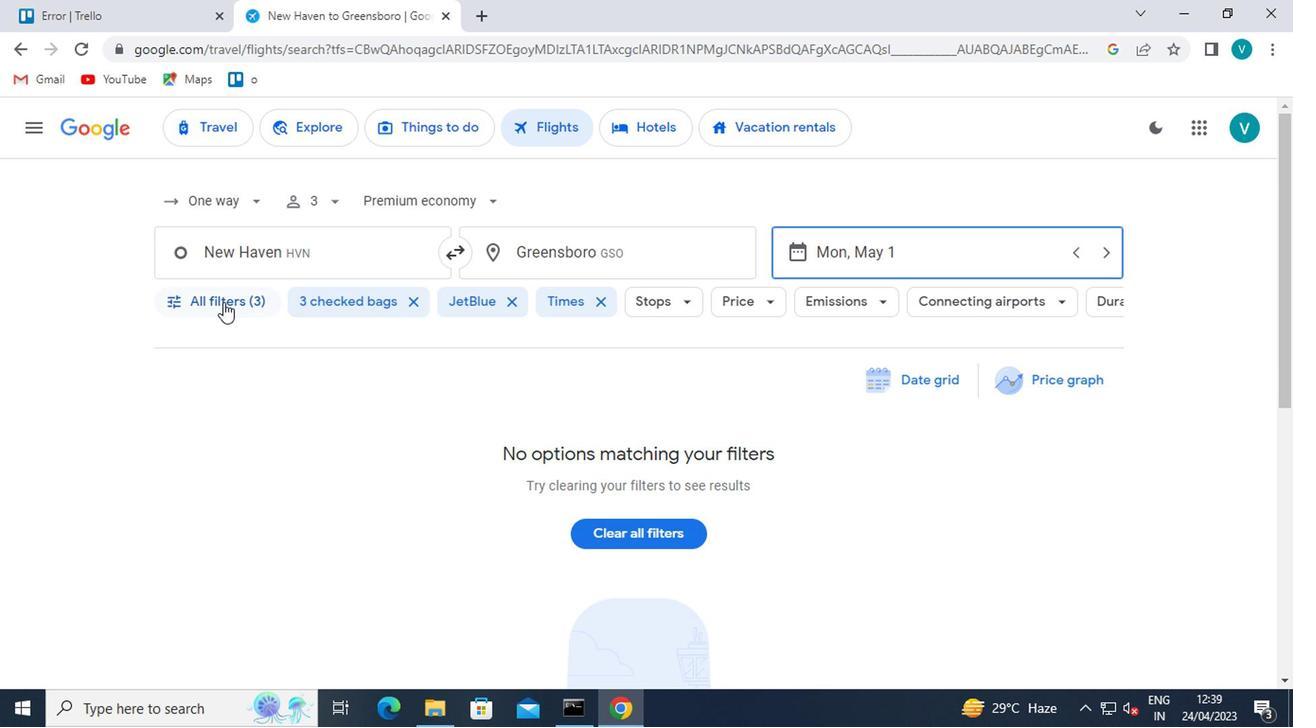 
Action: Mouse moved to (415, 490)
Screenshot: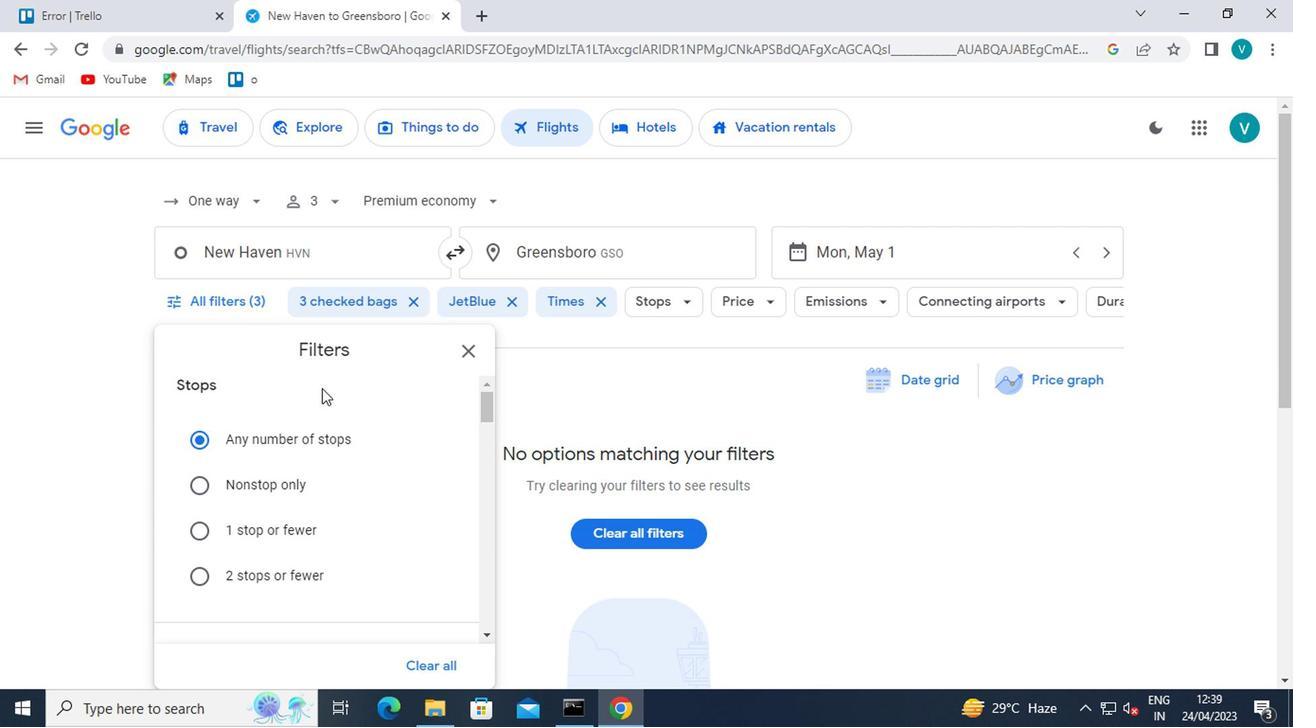 
Action: Mouse scrolled (415, 489) with delta (0, 0)
Screenshot: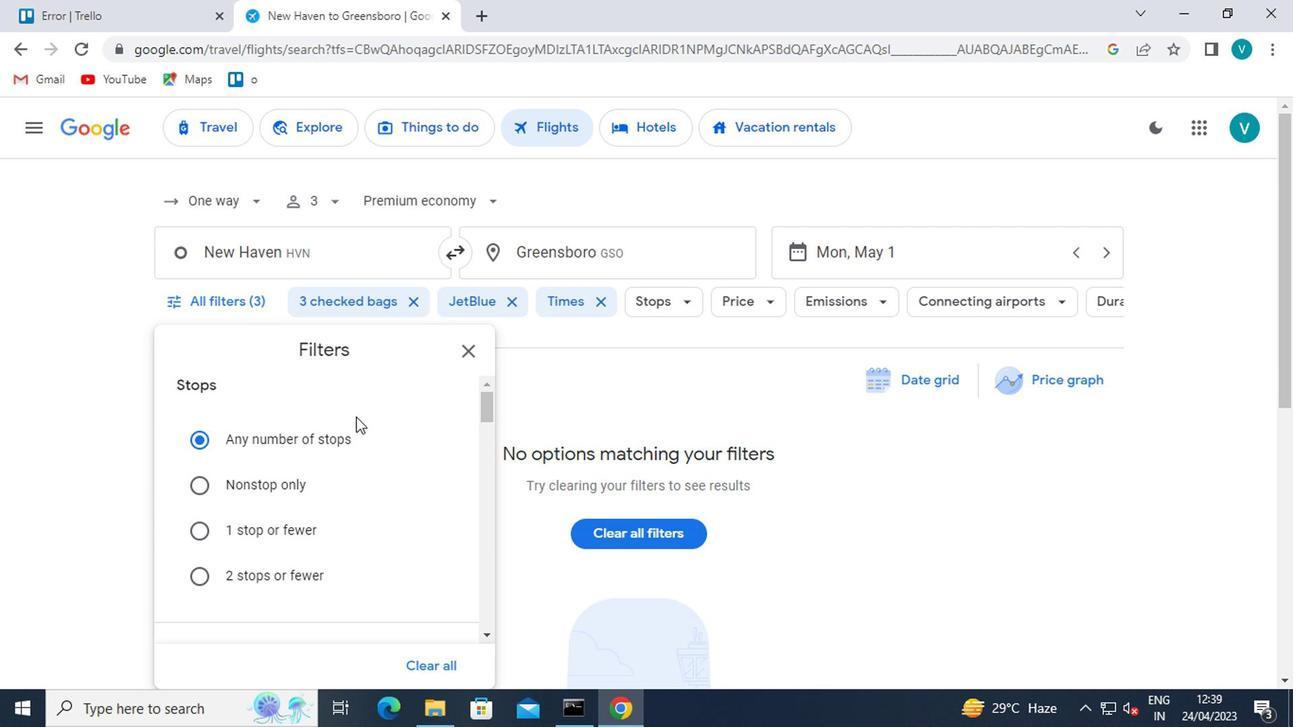 
Action: Mouse moved to (415, 492)
Screenshot: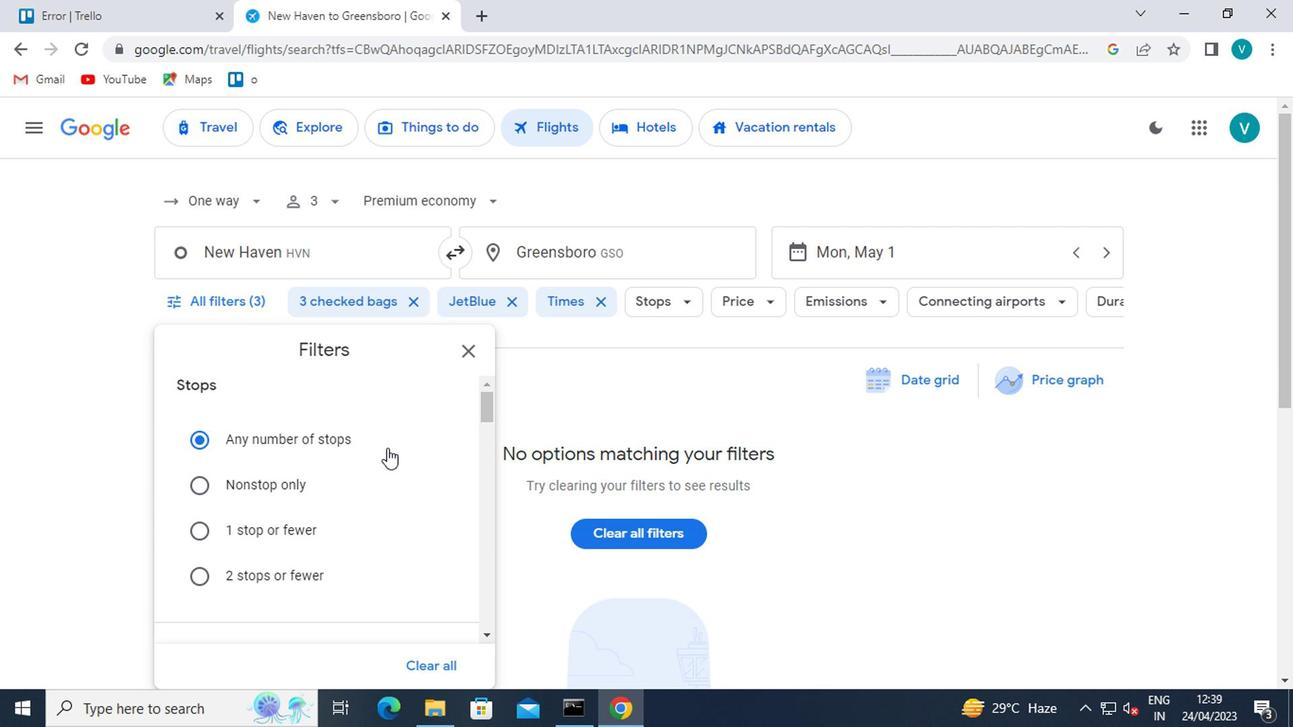 
Action: Mouse scrolled (415, 491) with delta (0, 0)
Screenshot: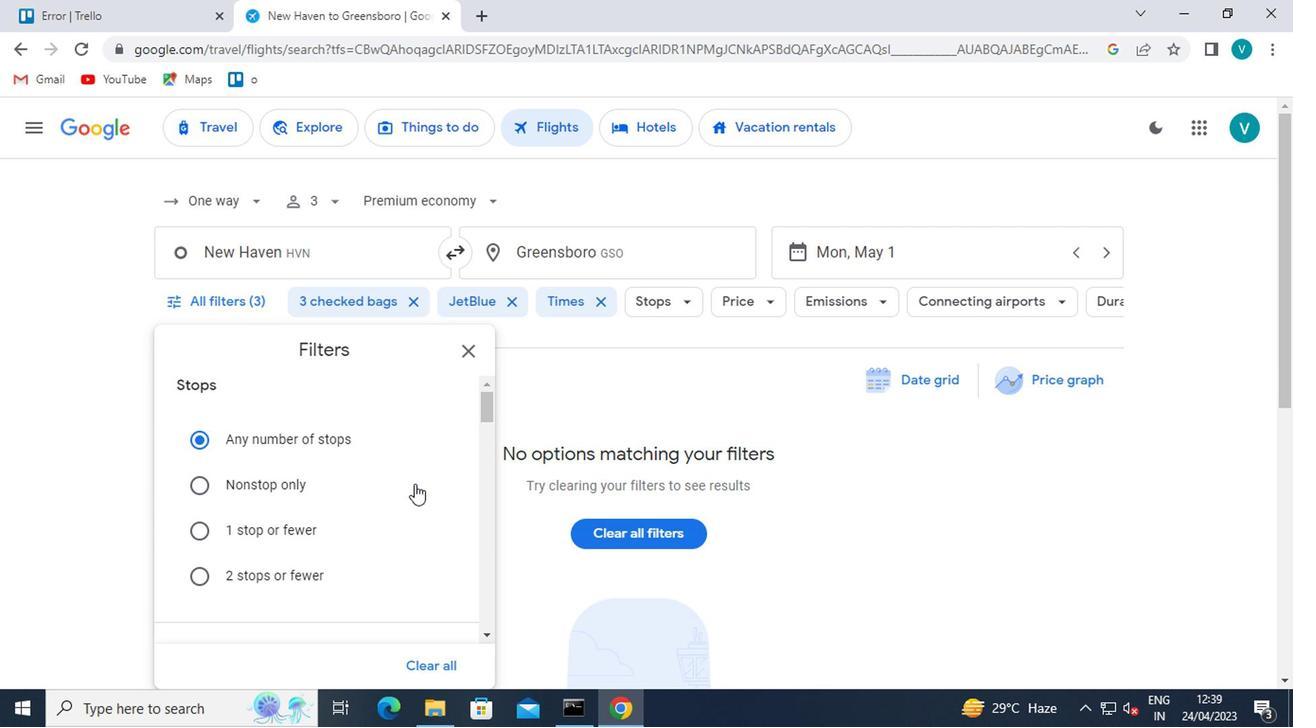 
Action: Mouse scrolled (415, 491) with delta (0, 0)
Screenshot: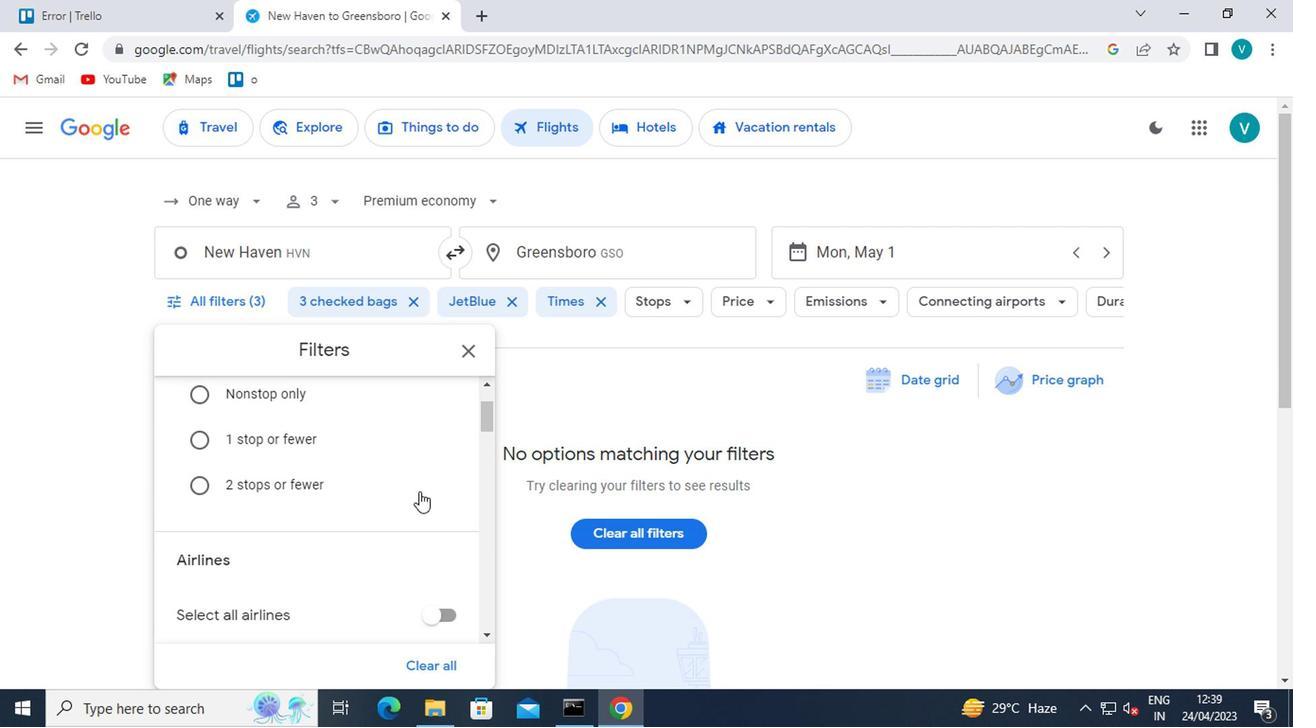 
Action: Mouse scrolled (415, 491) with delta (0, 0)
Screenshot: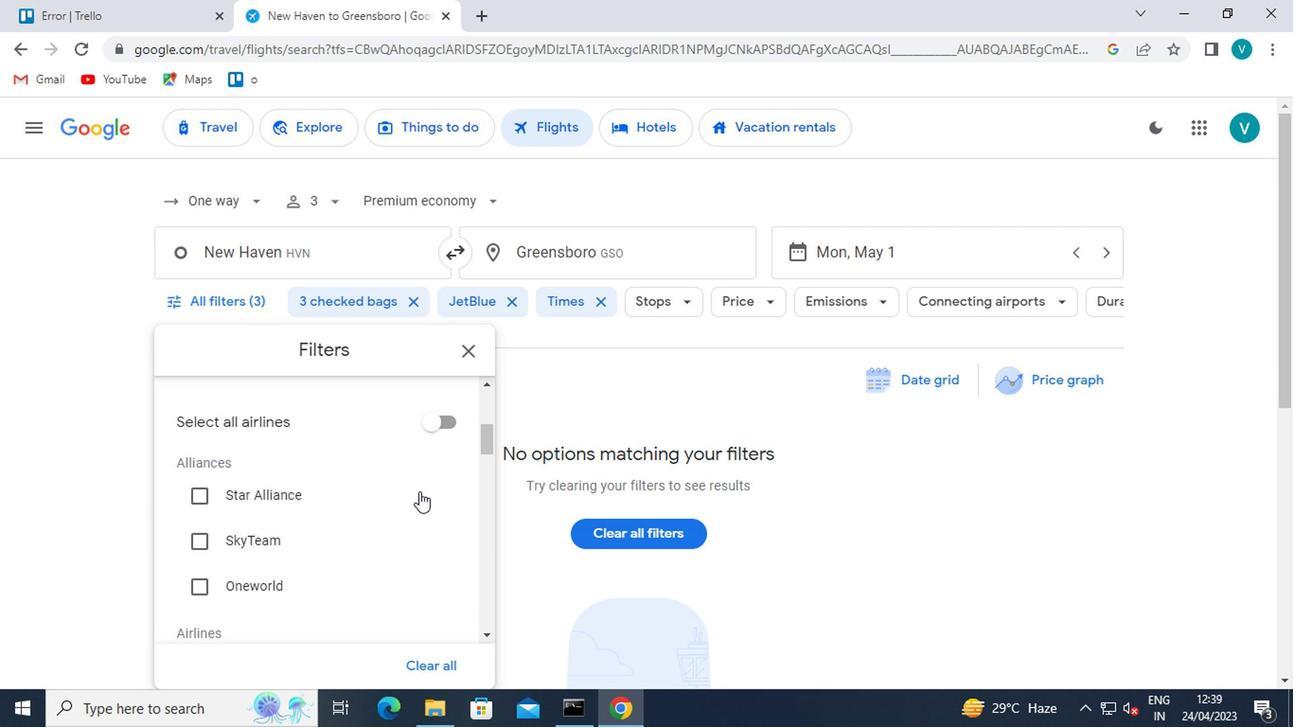 
Action: Mouse scrolled (415, 491) with delta (0, 0)
Screenshot: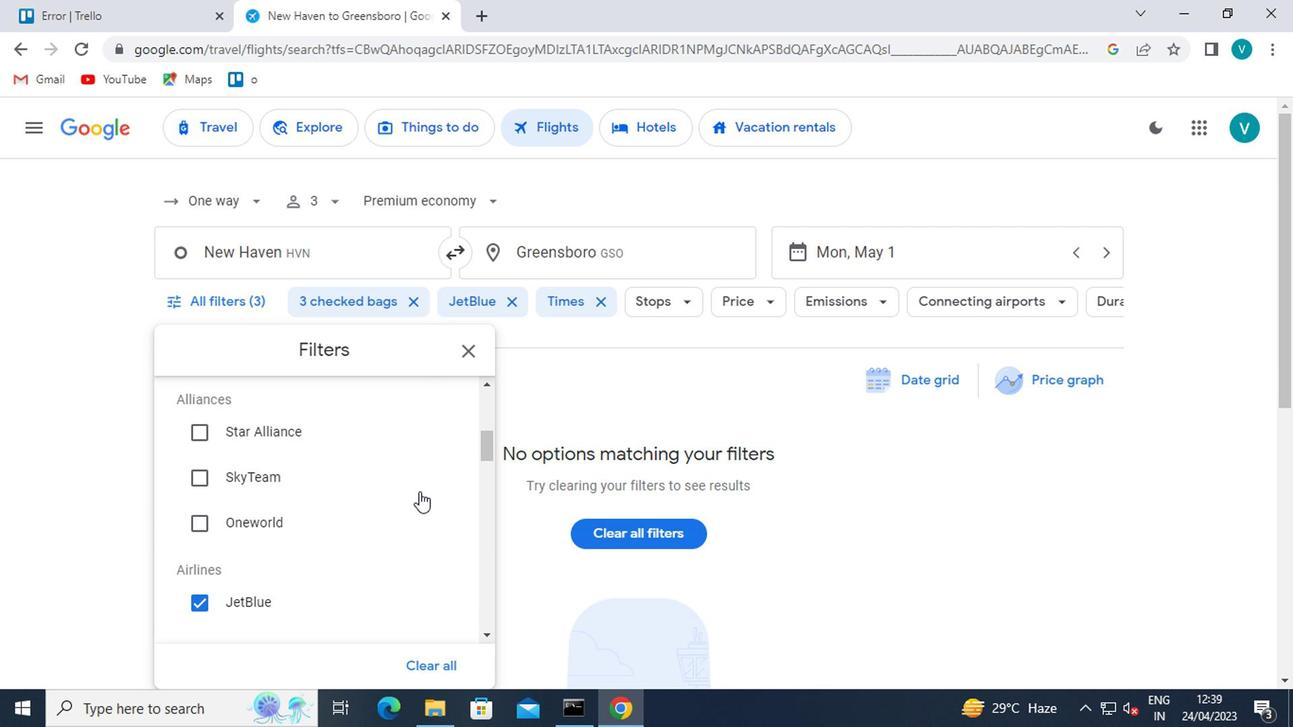 
Action: Mouse scrolled (415, 491) with delta (0, 0)
Screenshot: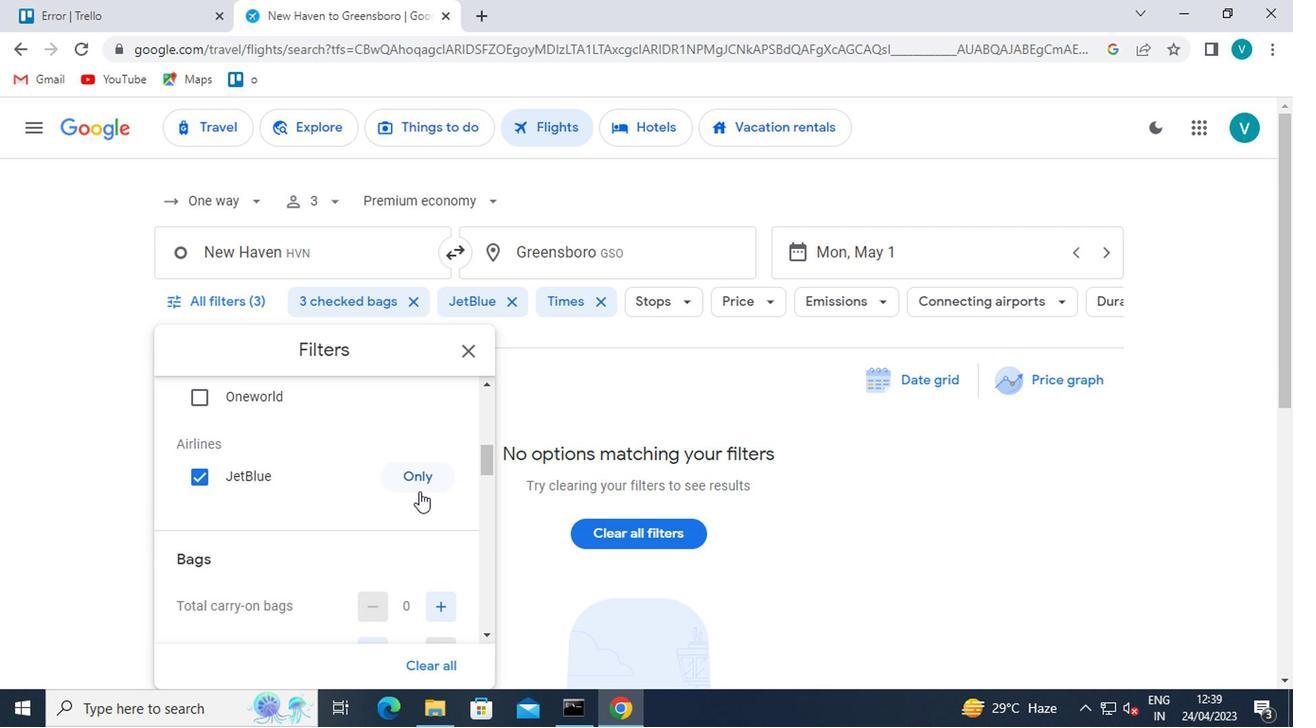 
Action: Mouse scrolled (415, 491) with delta (0, 0)
Screenshot: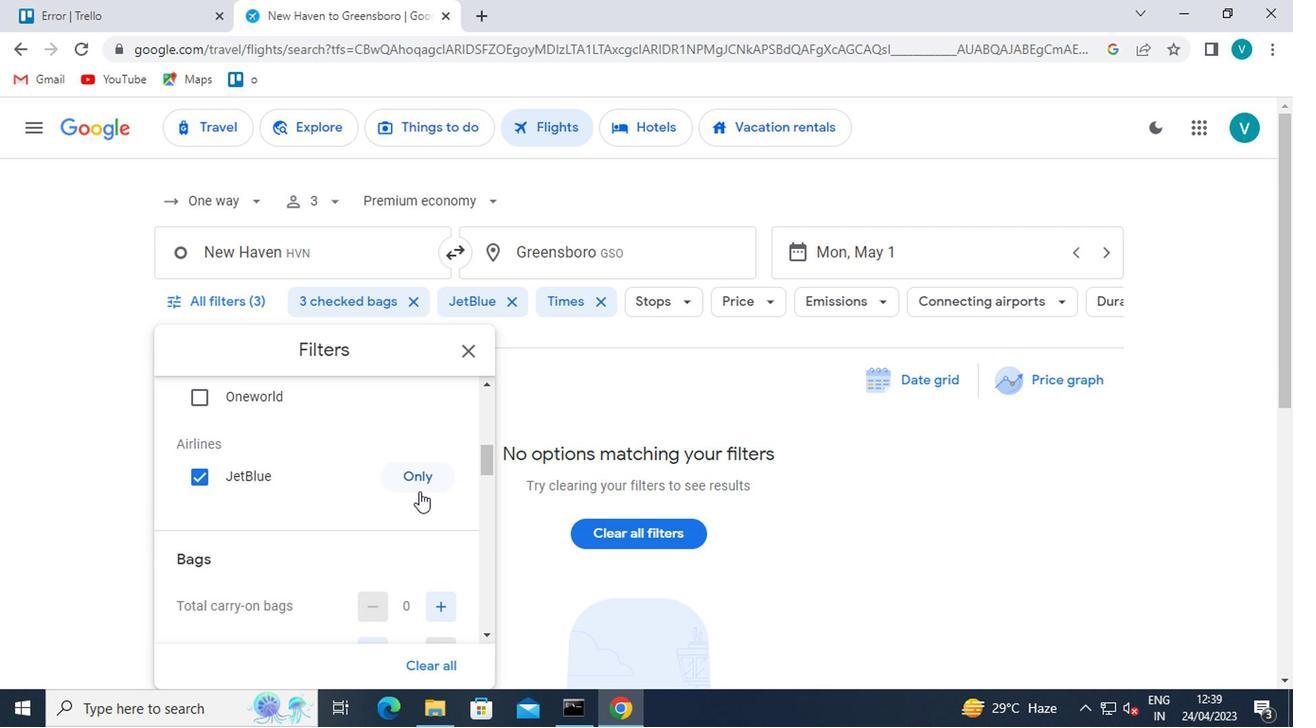 
Action: Mouse moved to (375, 466)
Screenshot: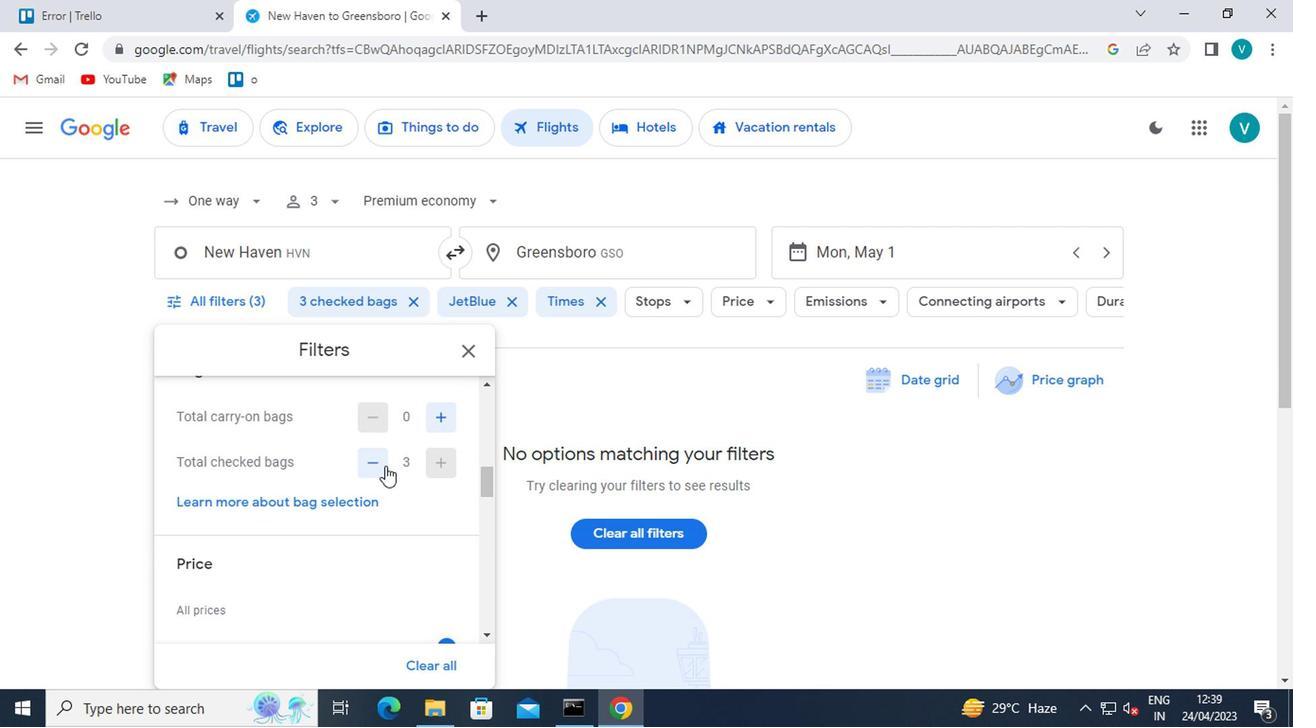 
Action: Mouse pressed left at (375, 466)
Screenshot: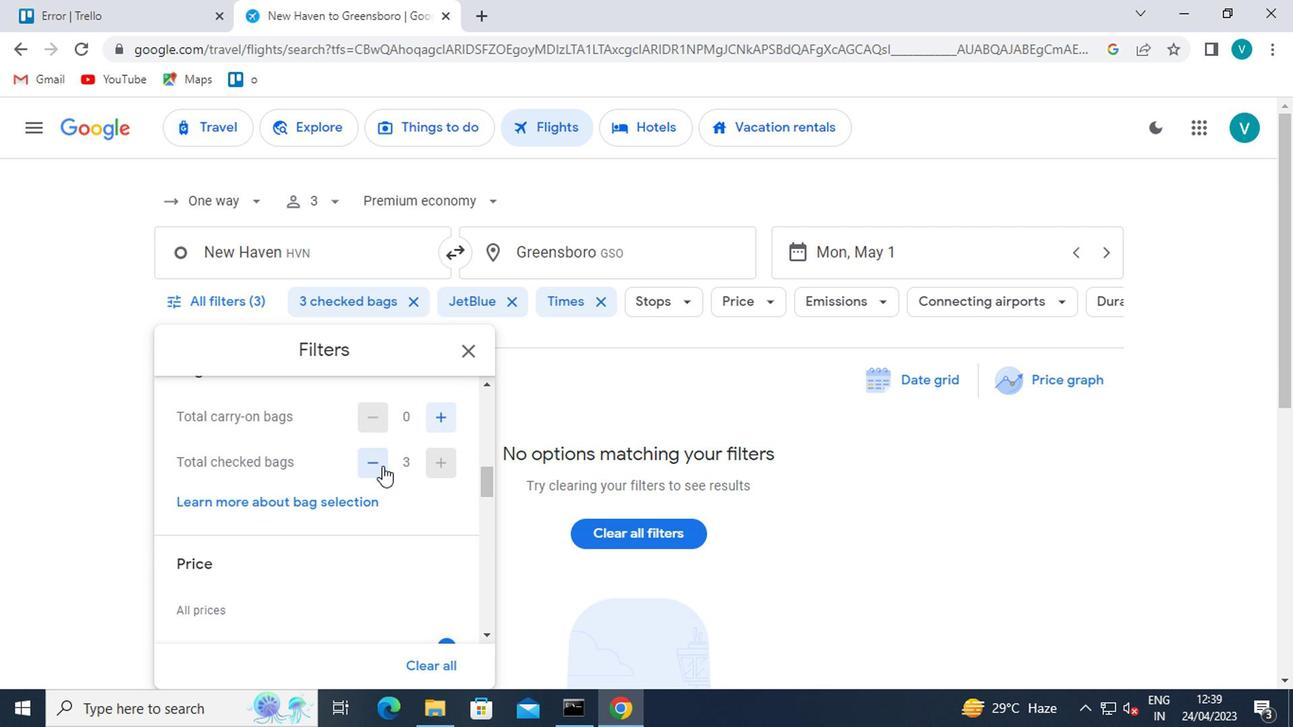 
Action: Mouse scrolled (375, 465) with delta (0, 0)
Screenshot: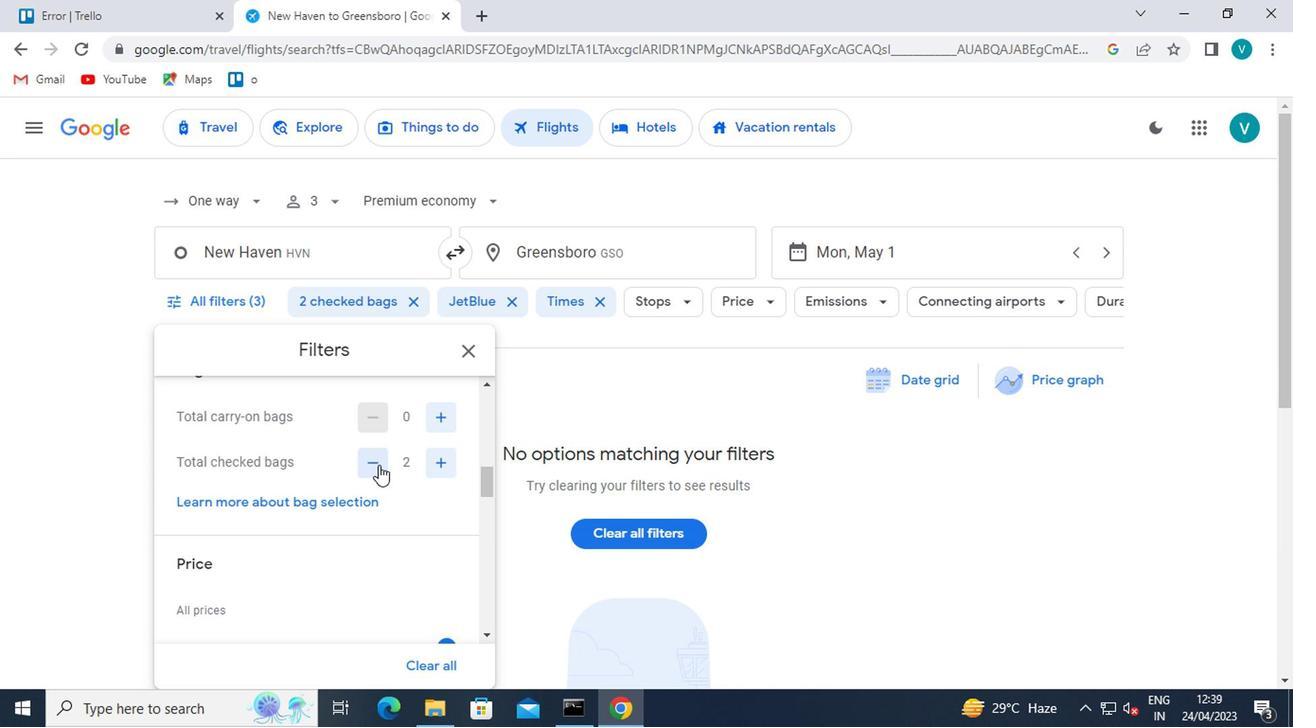 
Action: Mouse moved to (436, 555)
Screenshot: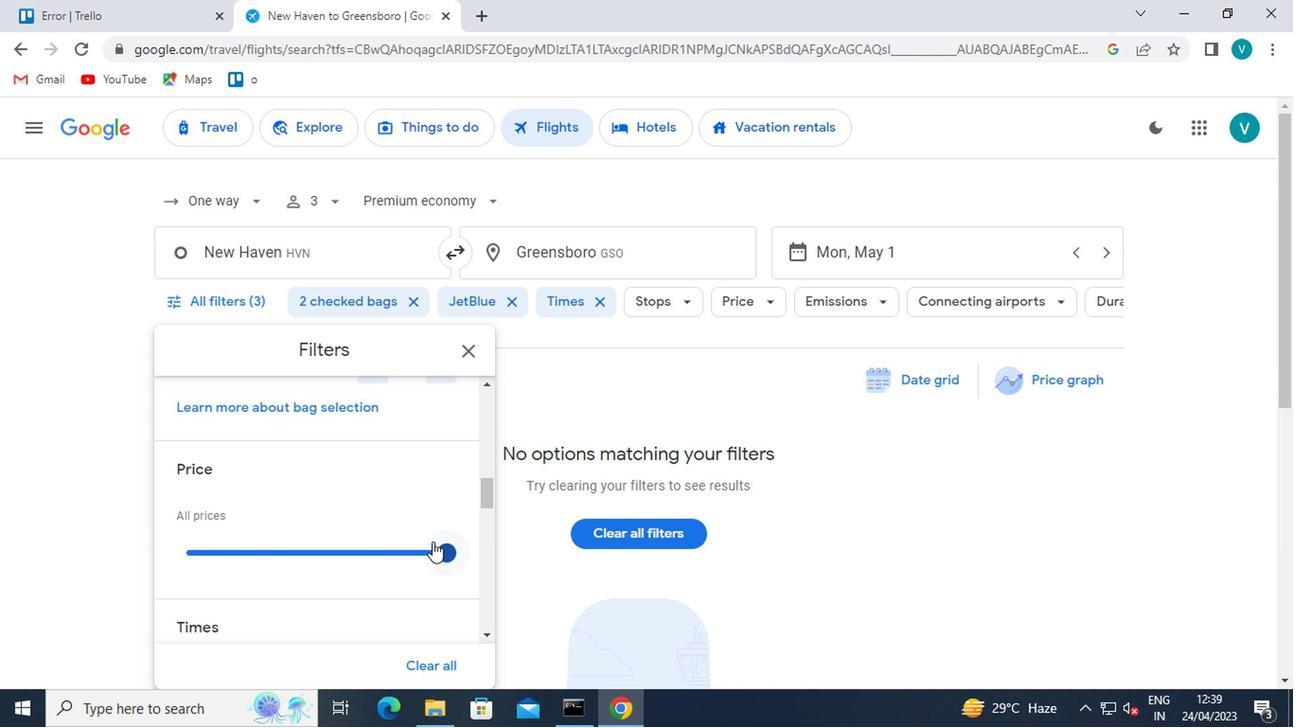 
Action: Mouse pressed left at (436, 555)
Screenshot: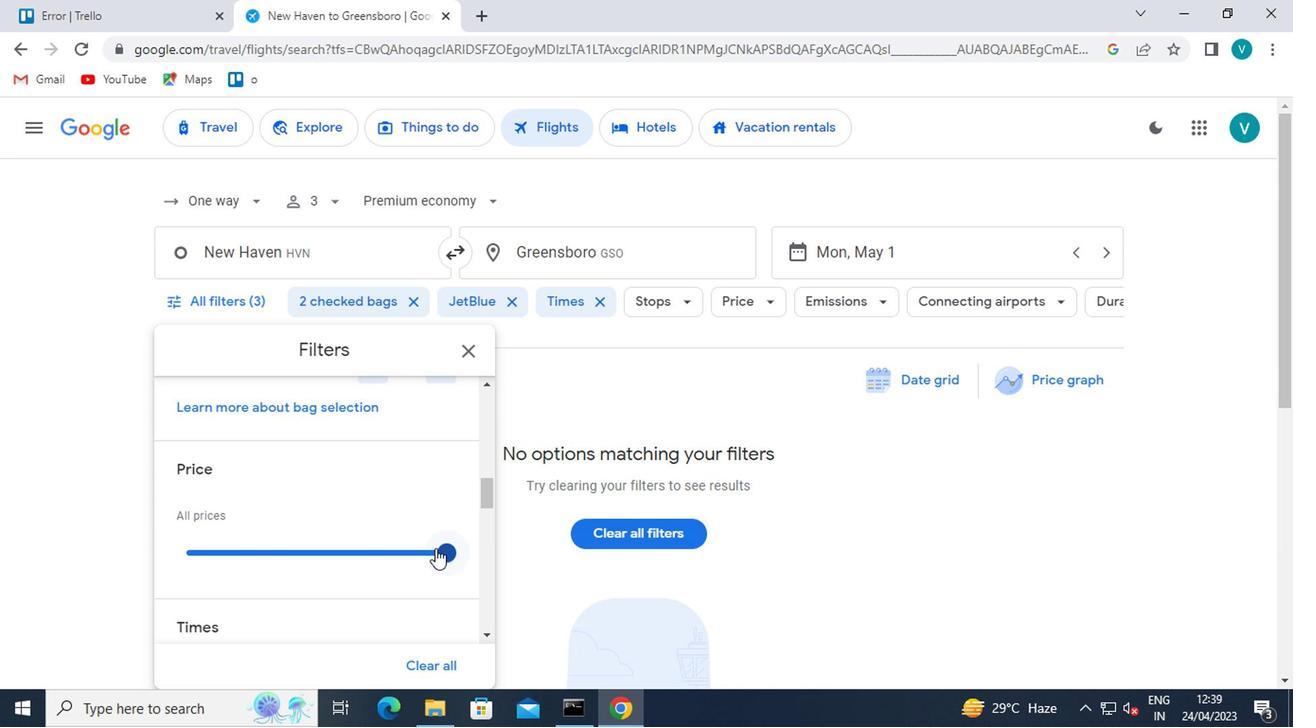 
Action: Mouse moved to (439, 539)
Screenshot: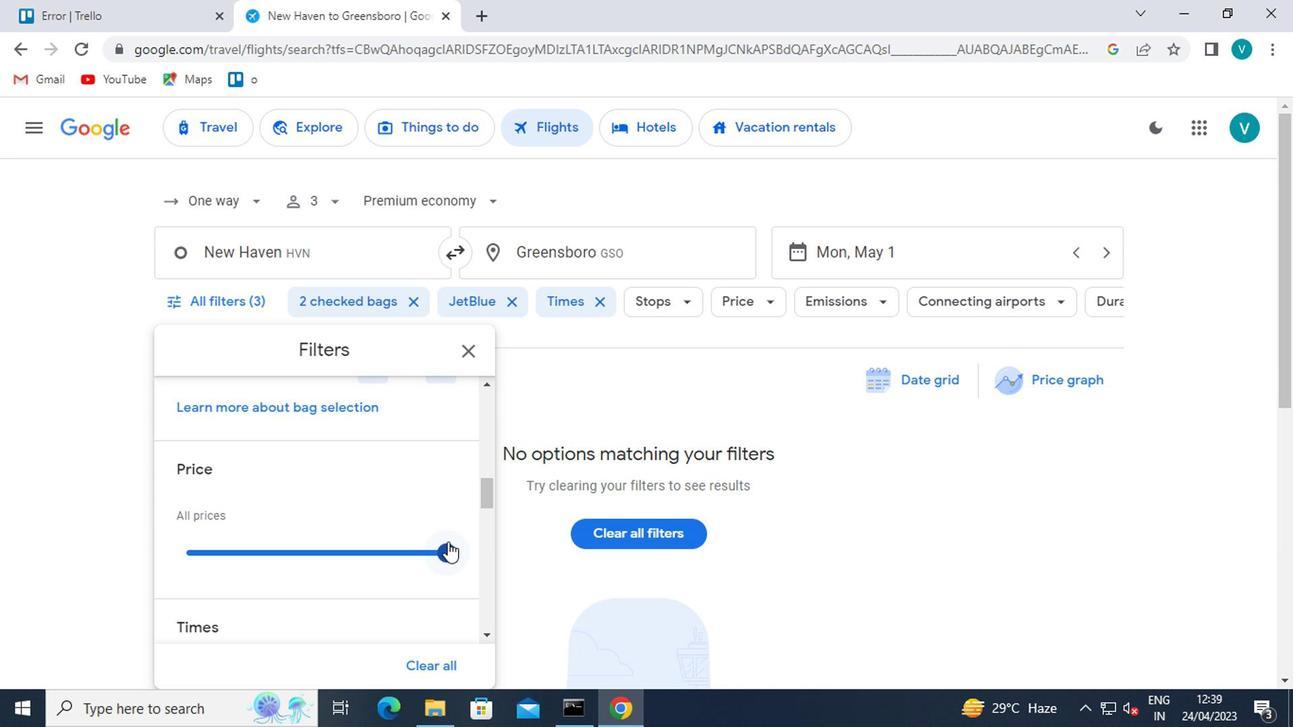 
Action: Mouse scrolled (439, 539) with delta (0, 0)
Screenshot: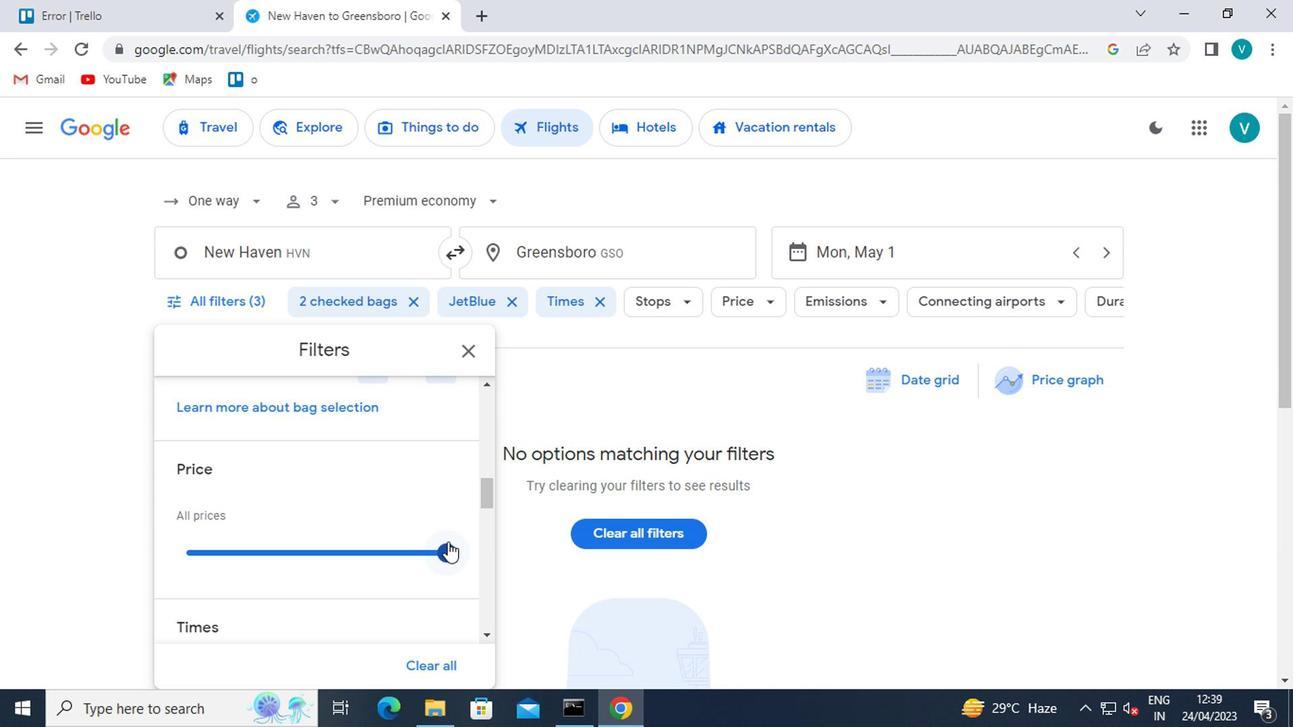 
Action: Mouse moved to (420, 524)
Screenshot: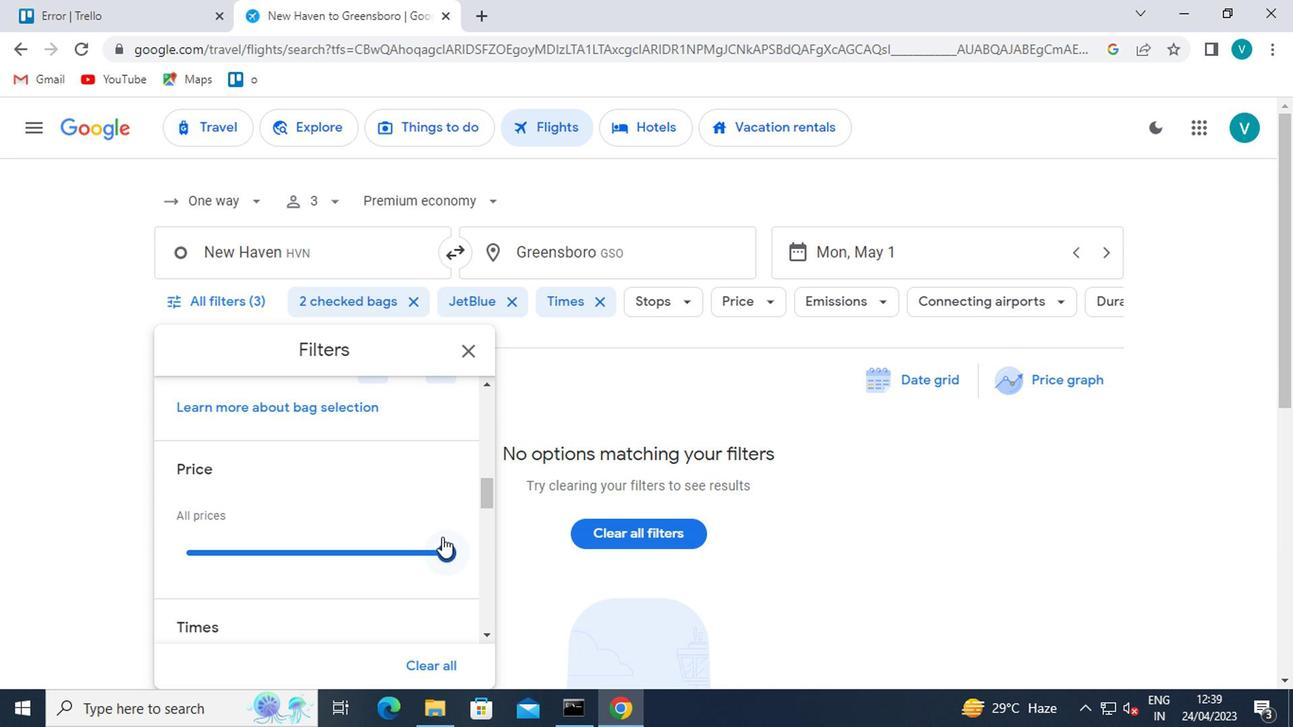 
Action: Mouse scrolled (420, 523) with delta (0, -1)
Screenshot: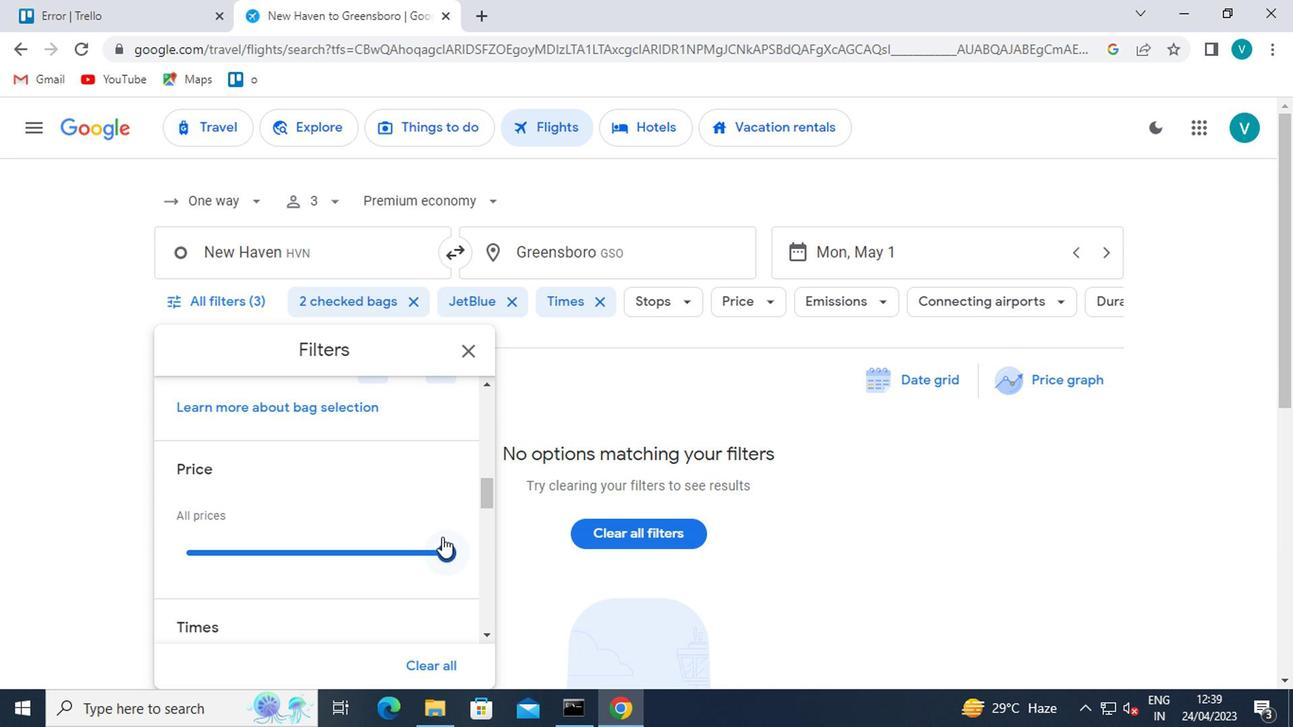 
Action: Mouse moved to (341, 572)
Screenshot: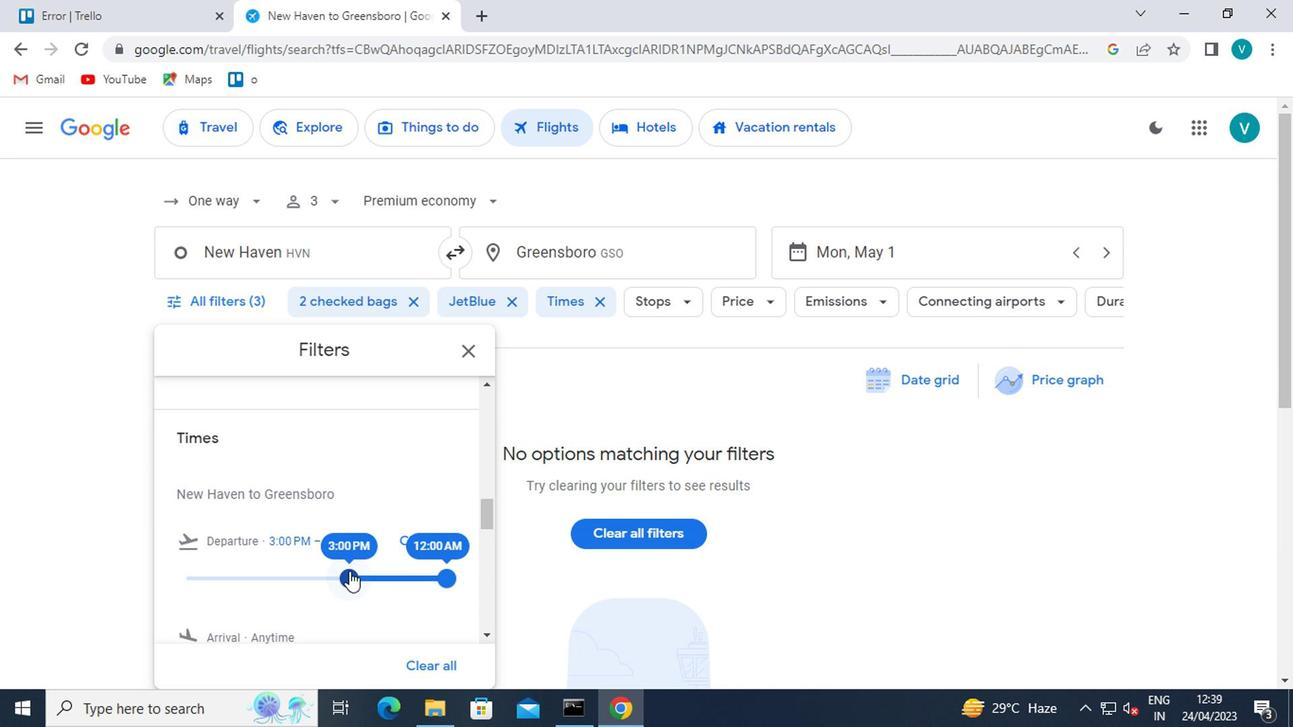 
Action: Mouse pressed left at (341, 572)
Screenshot: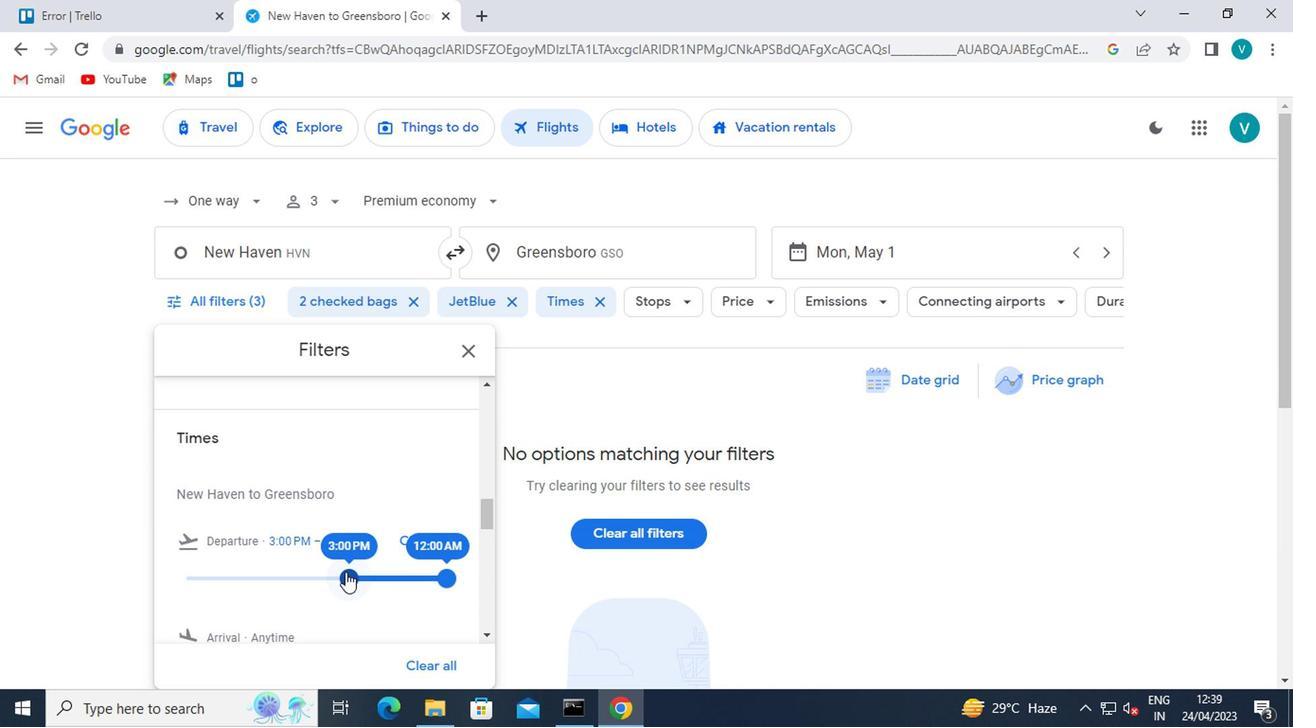 
Action: Mouse moved to (355, 572)
Screenshot: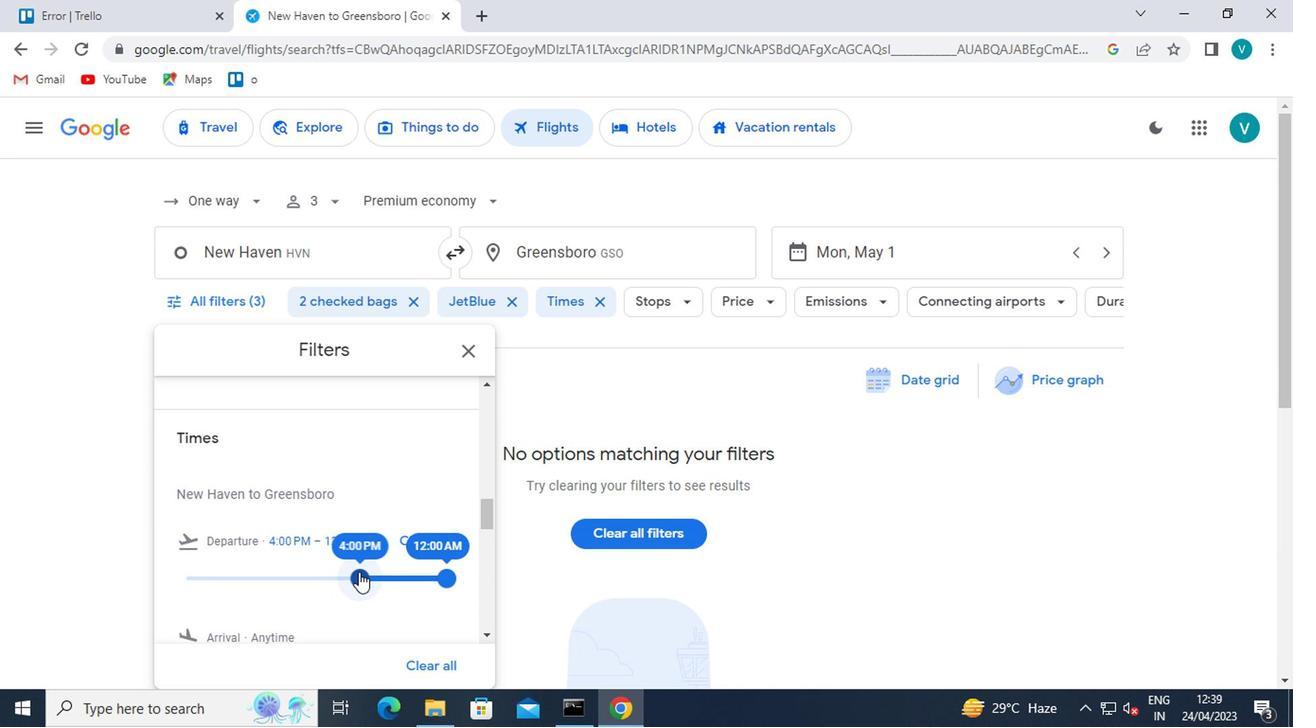 
